 Task: Look for space in Cazin, Bosnia and Herzegovina from 7th July, 2023 to 15th July, 2023 for 6 adults in price range Rs.15000 to Rs.20000. Place can be entire place with 3 bedrooms having 3 beds and 3 bathrooms. Property type can be house, flat, guest house. Amenities needed are: heating. Booking option can be shelf check-in. Required host language is English.
Action: Mouse moved to (395, 92)
Screenshot: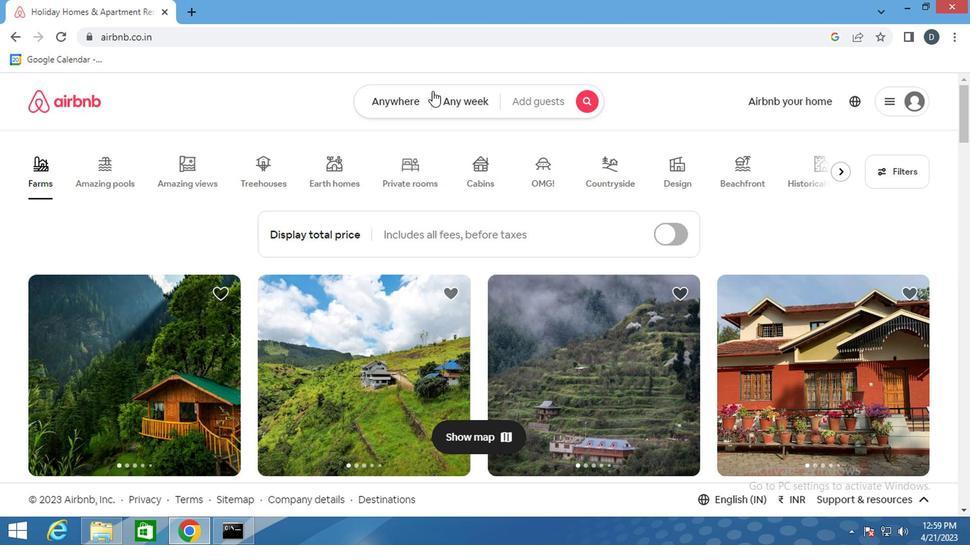 
Action: Mouse pressed left at (395, 92)
Screenshot: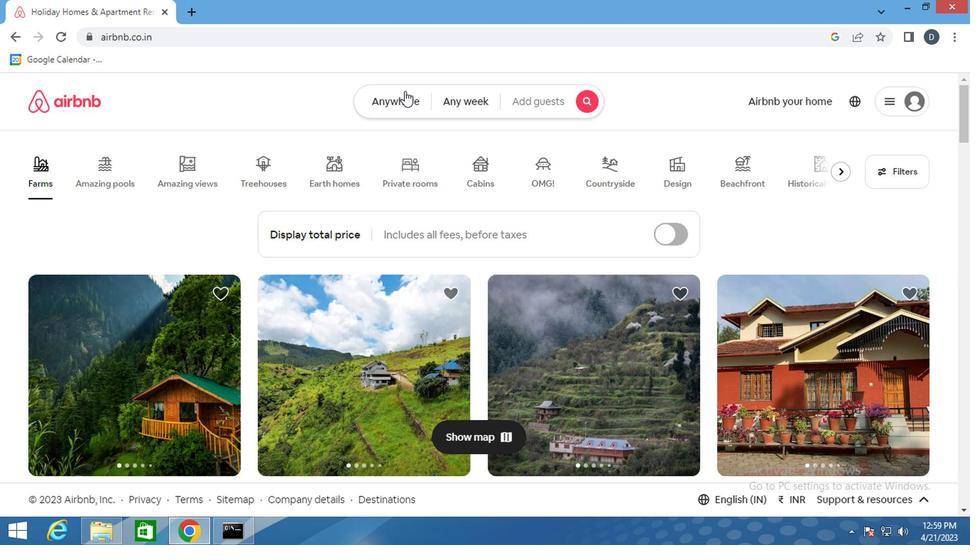 
Action: Mouse moved to (327, 162)
Screenshot: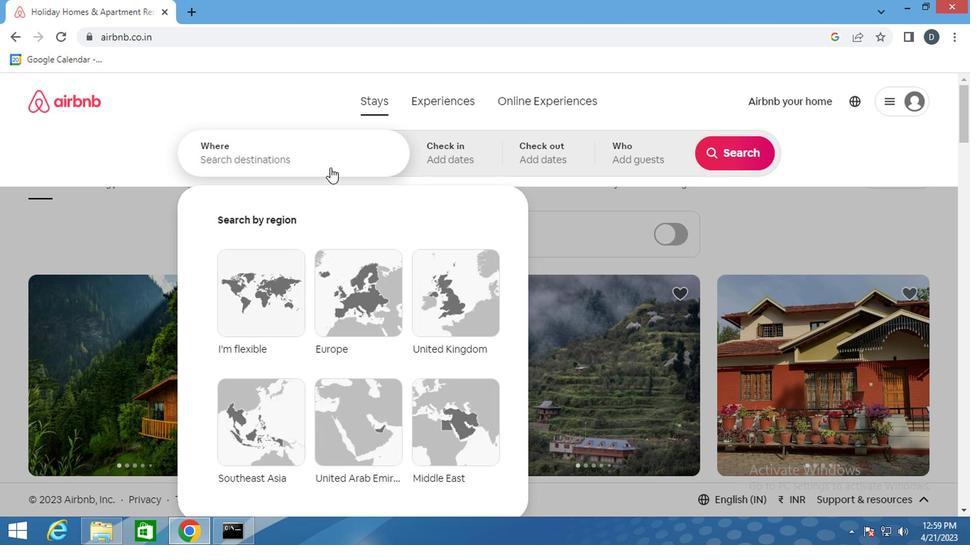 
Action: Mouse pressed left at (327, 162)
Screenshot: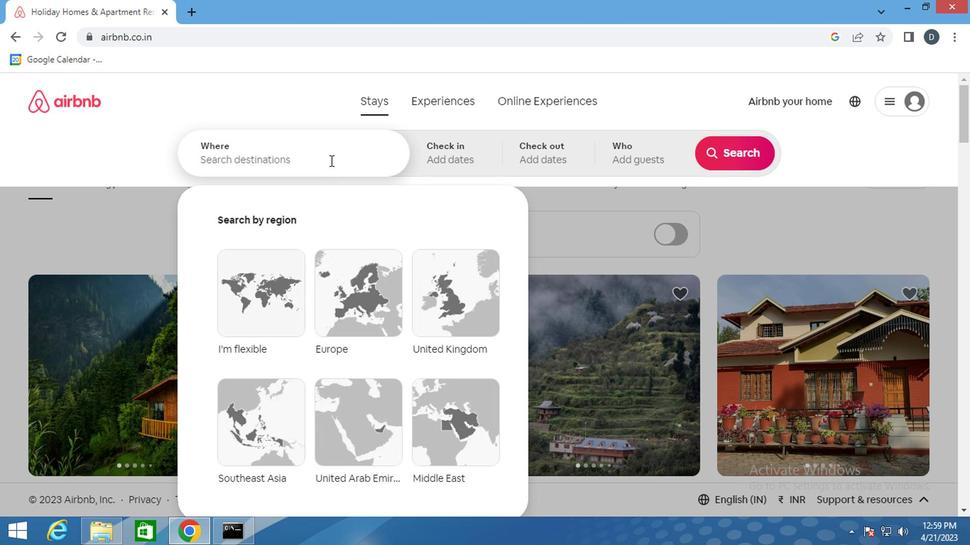 
Action: Key pressed <Key.shift><Key.shift><Key.shift><Key.shift><Key.shift><Key.shift><Key.shift><Key.shift><Key.shift><Key.shift><Key.shift><Key.shift>CAZIN,<Key.backspace><Key.down><Key.enter>
Screenshot: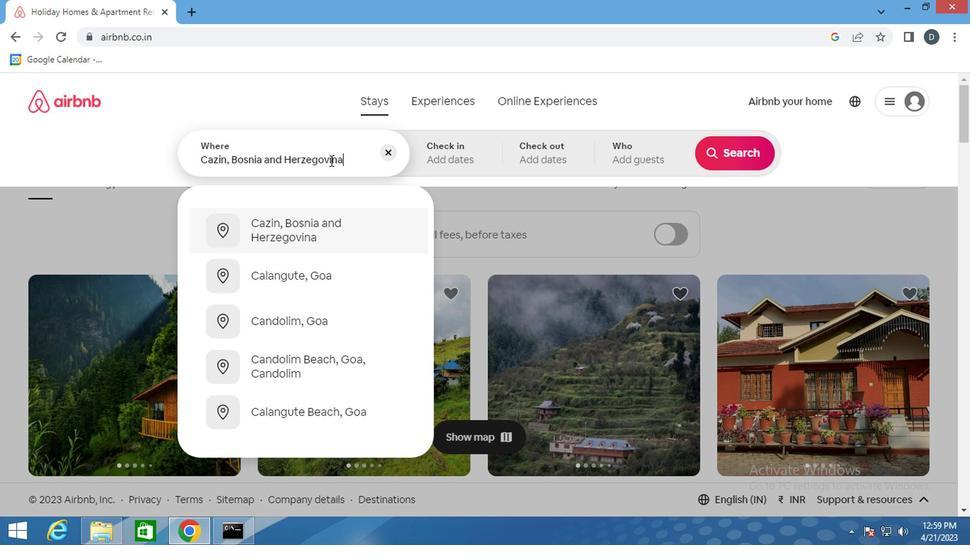 
Action: Mouse moved to (721, 265)
Screenshot: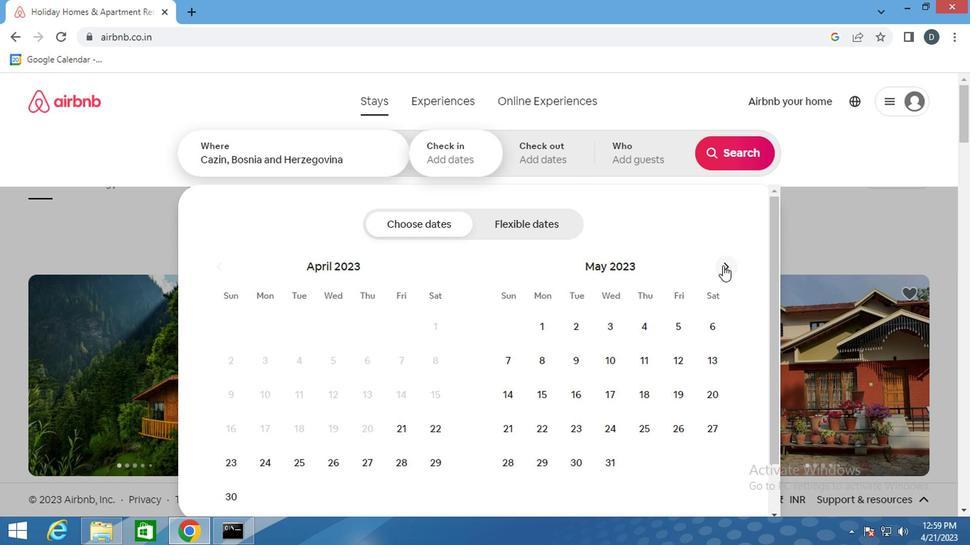 
Action: Mouse pressed left at (721, 265)
Screenshot: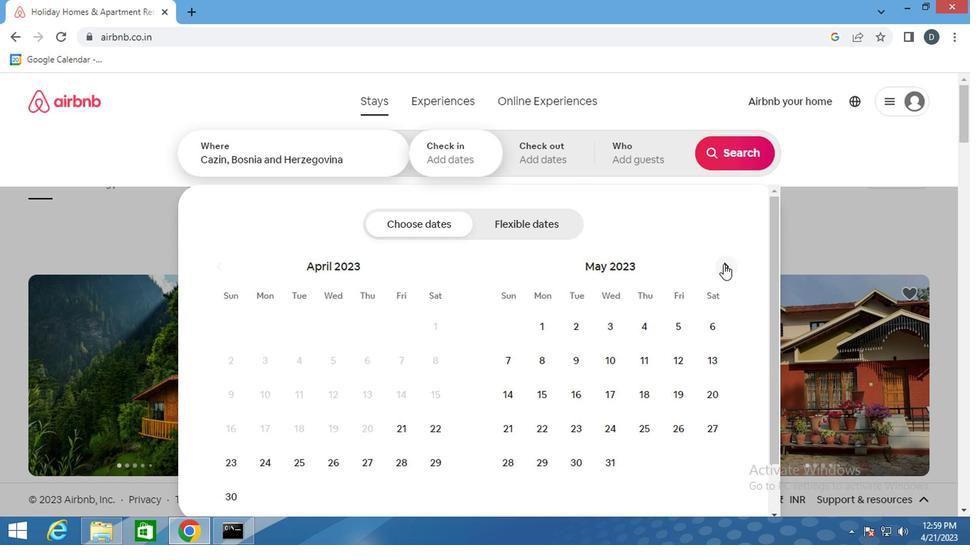 
Action: Mouse pressed left at (721, 265)
Screenshot: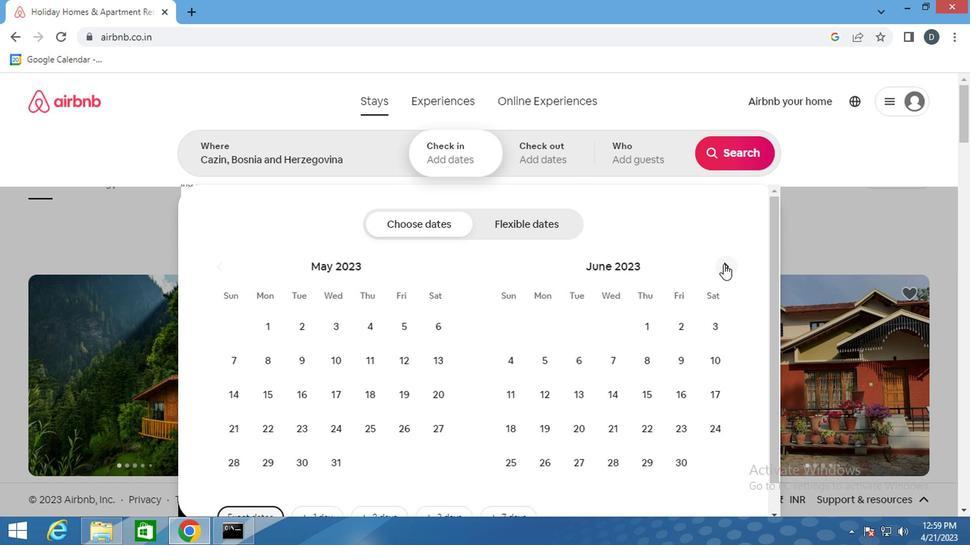 
Action: Mouse moved to (673, 364)
Screenshot: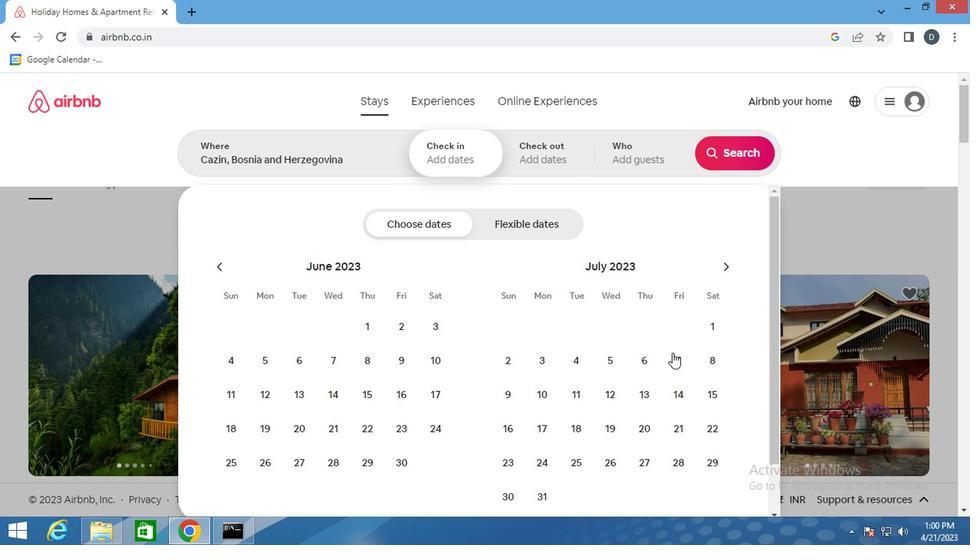 
Action: Mouse pressed left at (673, 364)
Screenshot: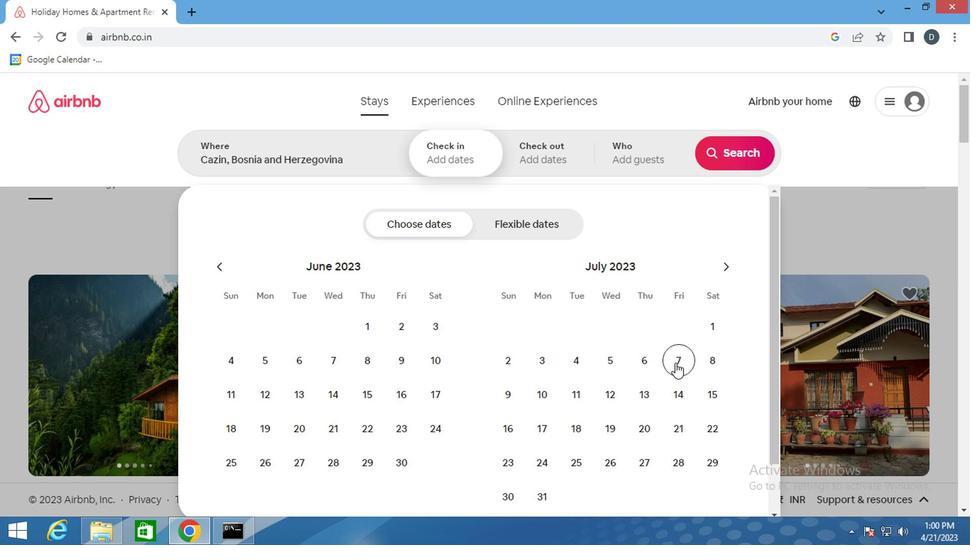 
Action: Mouse moved to (703, 398)
Screenshot: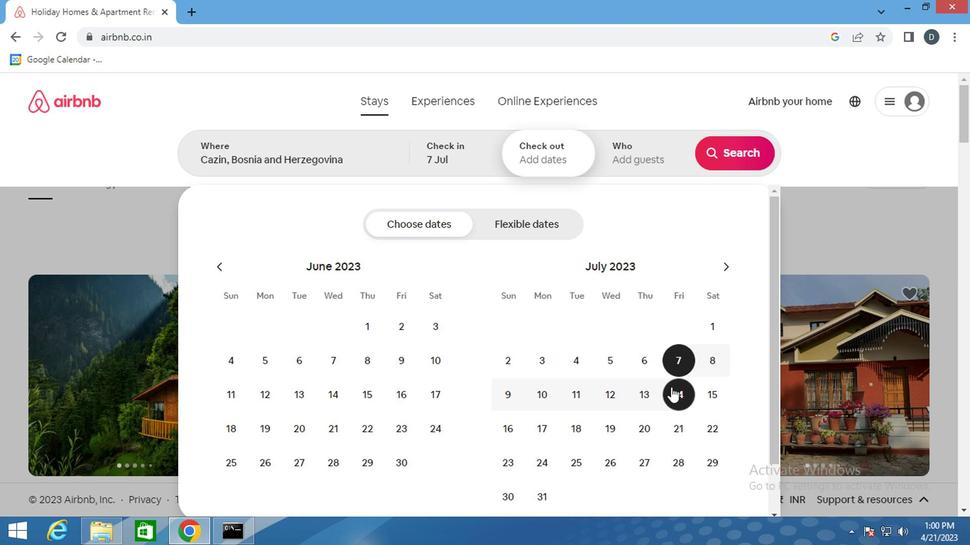 
Action: Mouse pressed left at (703, 398)
Screenshot: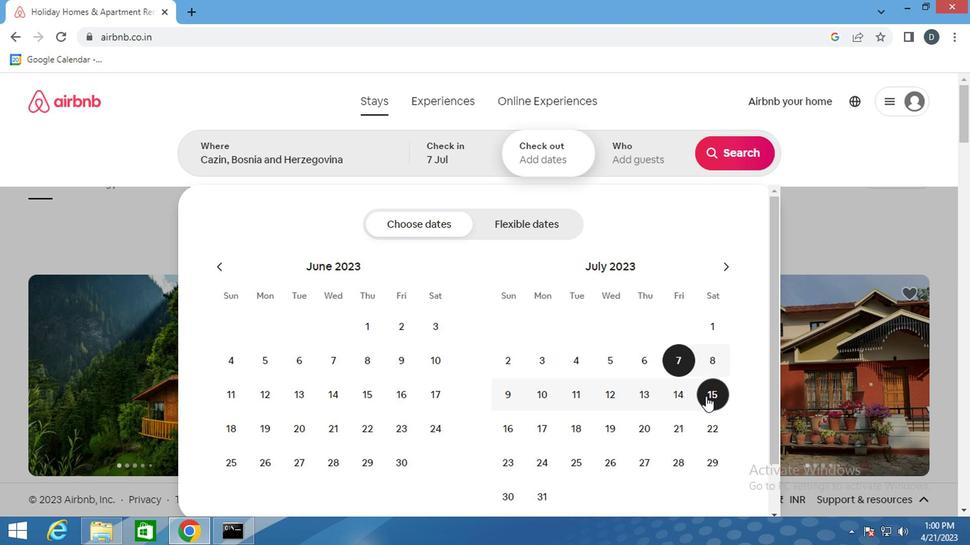 
Action: Mouse moved to (627, 159)
Screenshot: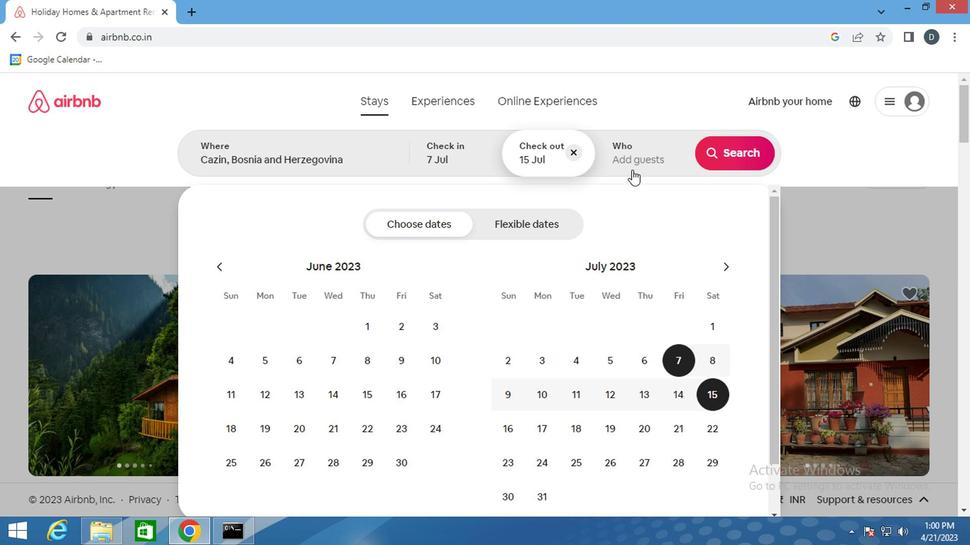 
Action: Mouse pressed left at (627, 159)
Screenshot: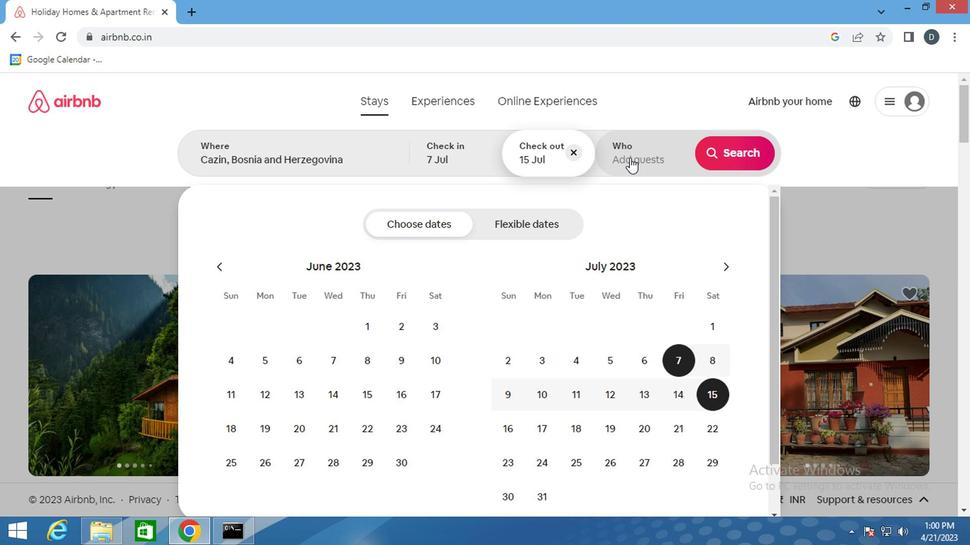 
Action: Mouse moved to (730, 229)
Screenshot: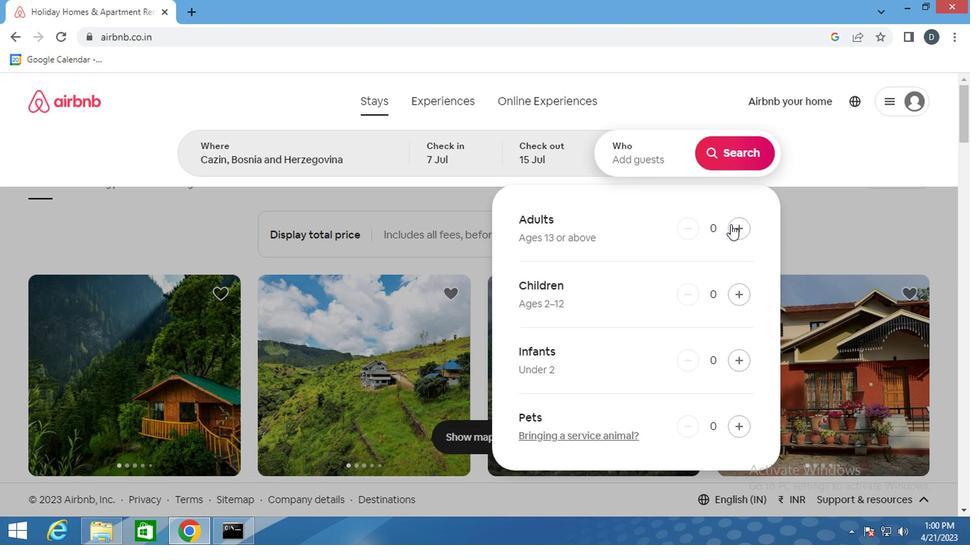 
Action: Mouse pressed left at (730, 229)
Screenshot: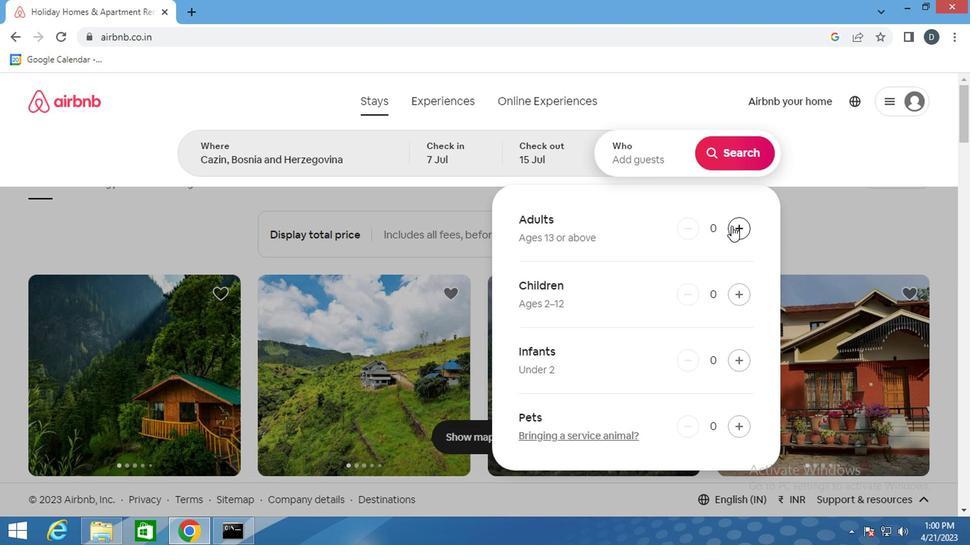 
Action: Mouse pressed left at (730, 229)
Screenshot: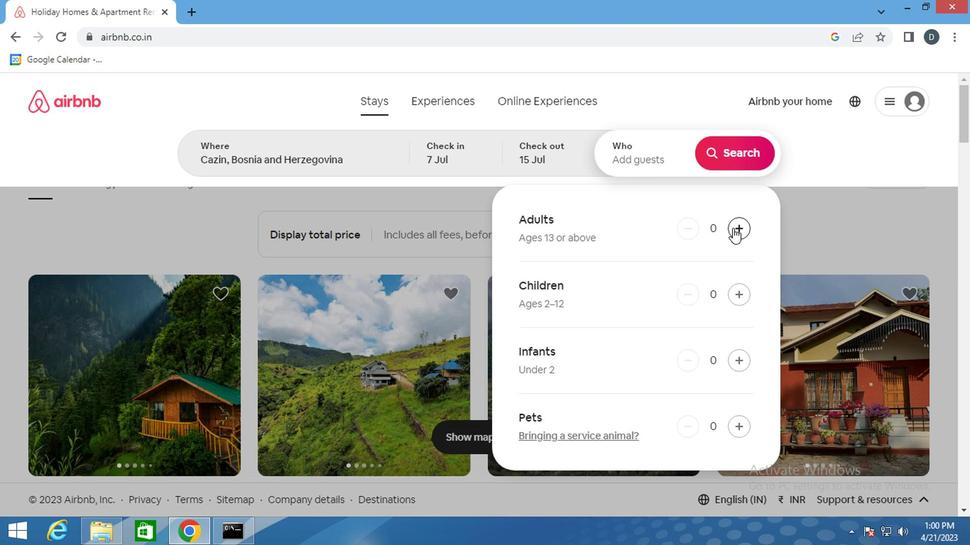 
Action: Mouse pressed left at (730, 229)
Screenshot: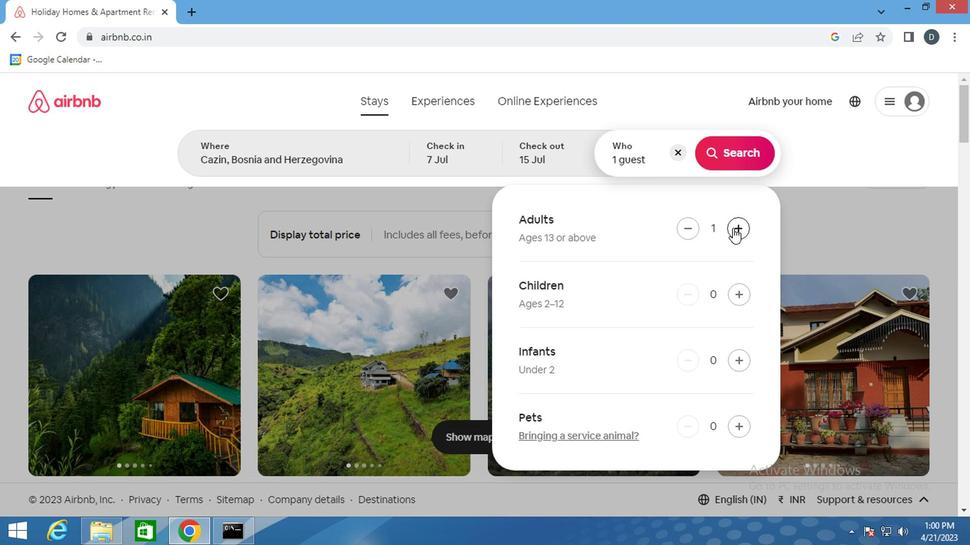 
Action: Mouse moved to (730, 230)
Screenshot: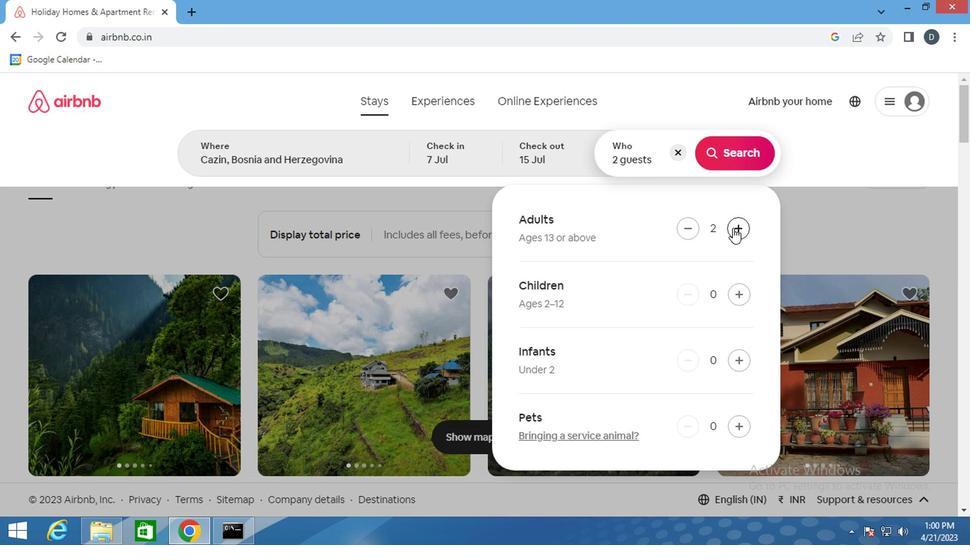 
Action: Mouse pressed left at (730, 230)
Screenshot: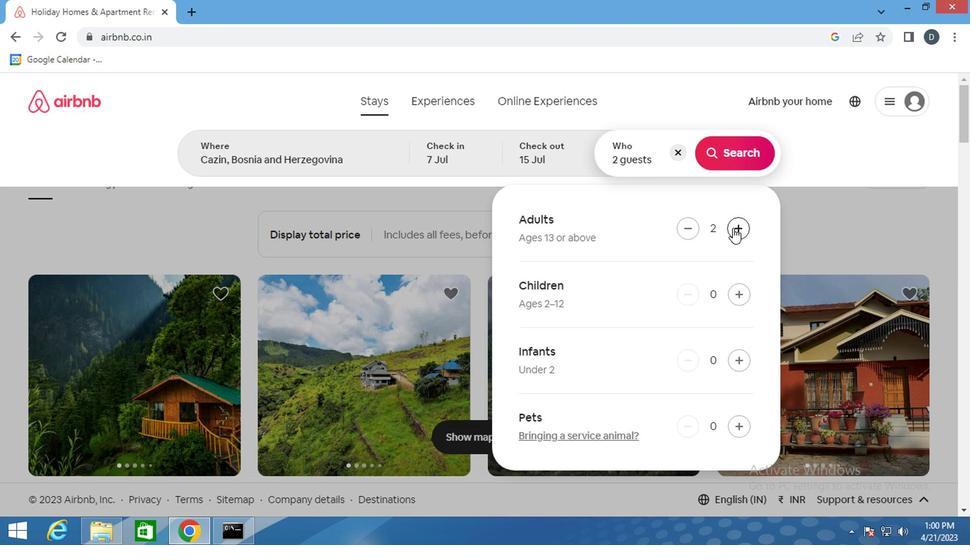 
Action: Mouse pressed left at (730, 230)
Screenshot: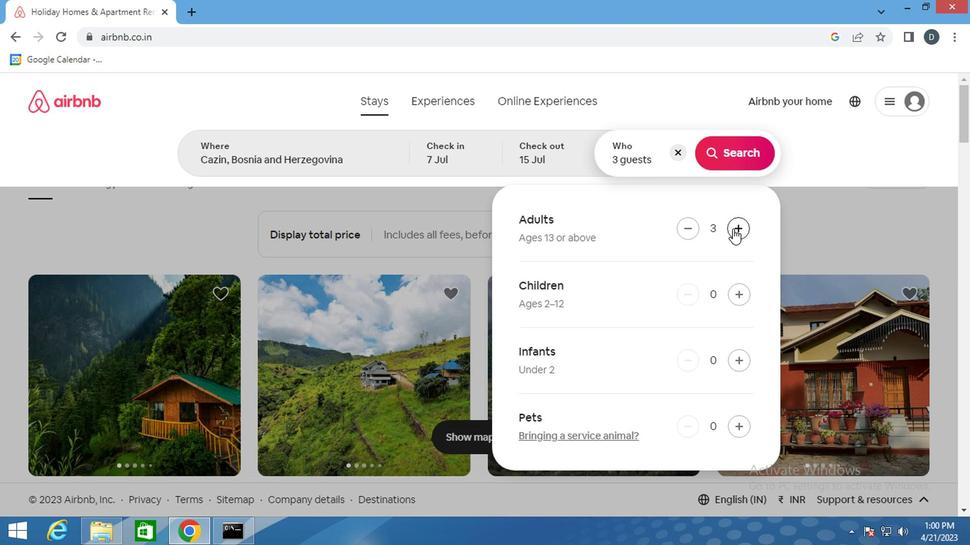 
Action: Mouse pressed left at (730, 230)
Screenshot: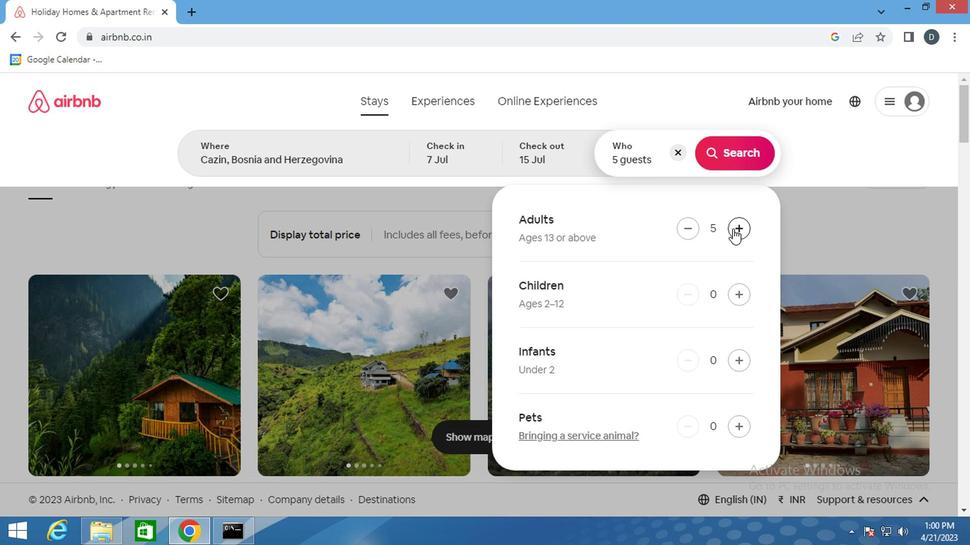 
Action: Mouse moved to (741, 157)
Screenshot: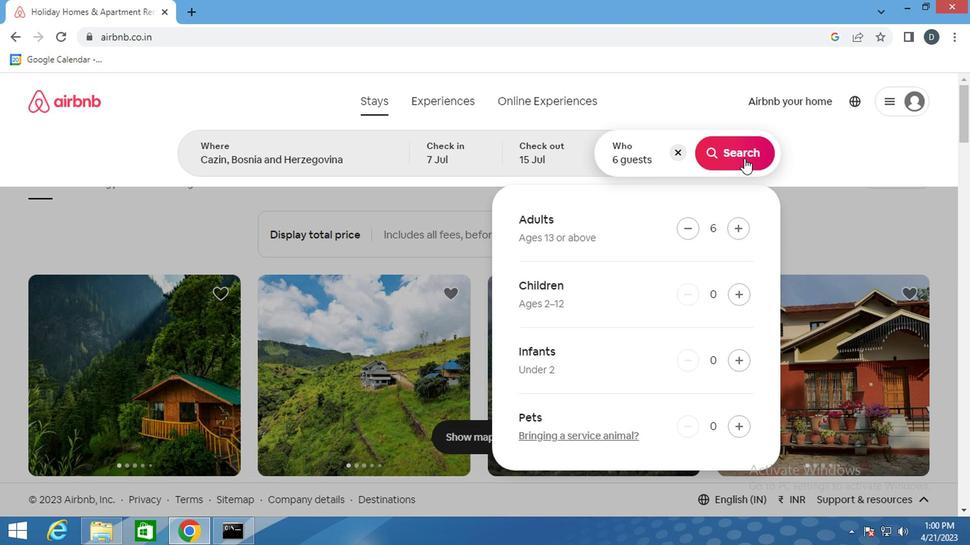 
Action: Mouse pressed left at (741, 157)
Screenshot: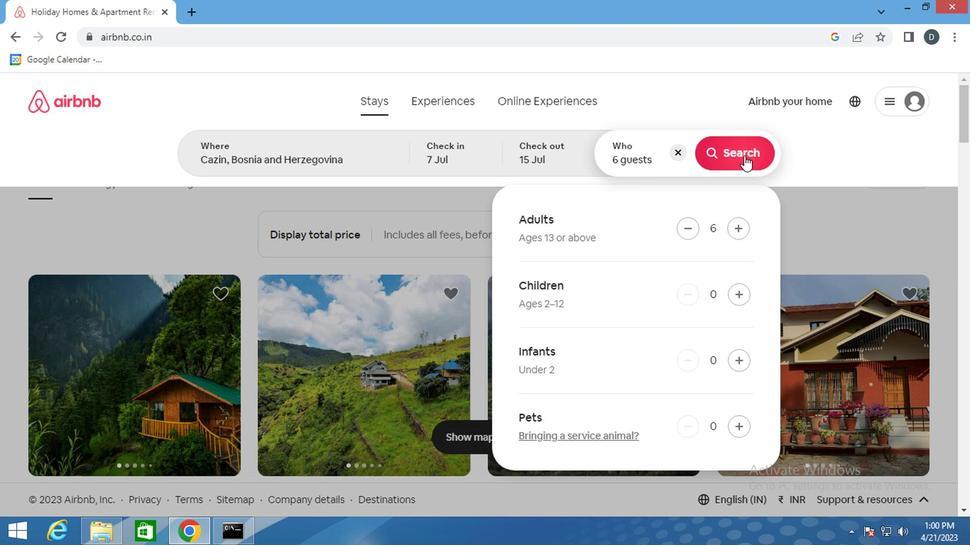
Action: Mouse moved to (904, 161)
Screenshot: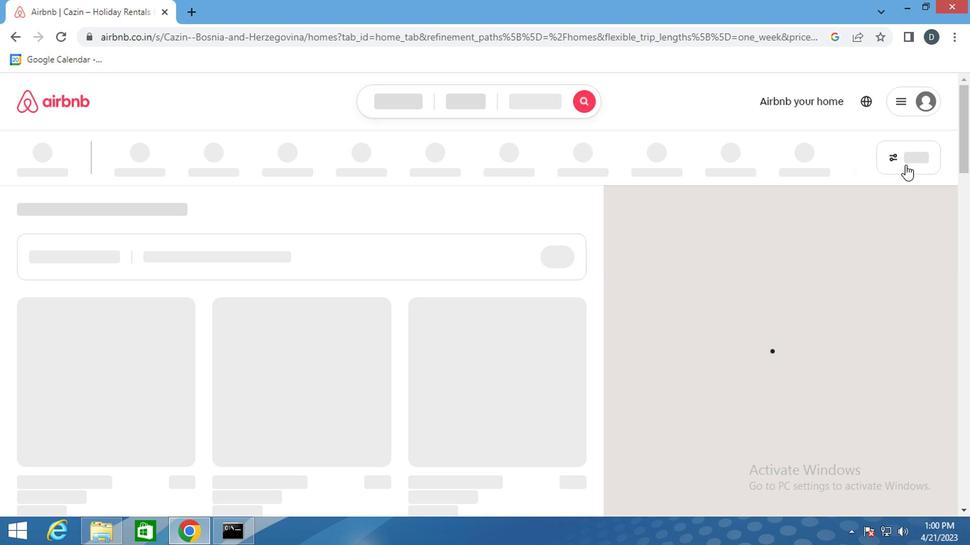 
Action: Mouse pressed left at (904, 161)
Screenshot: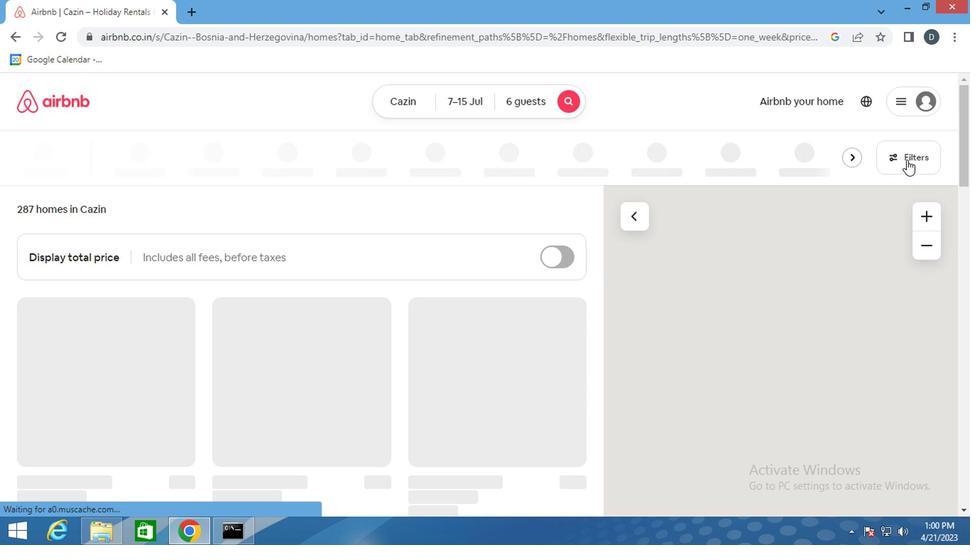
Action: Mouse moved to (311, 338)
Screenshot: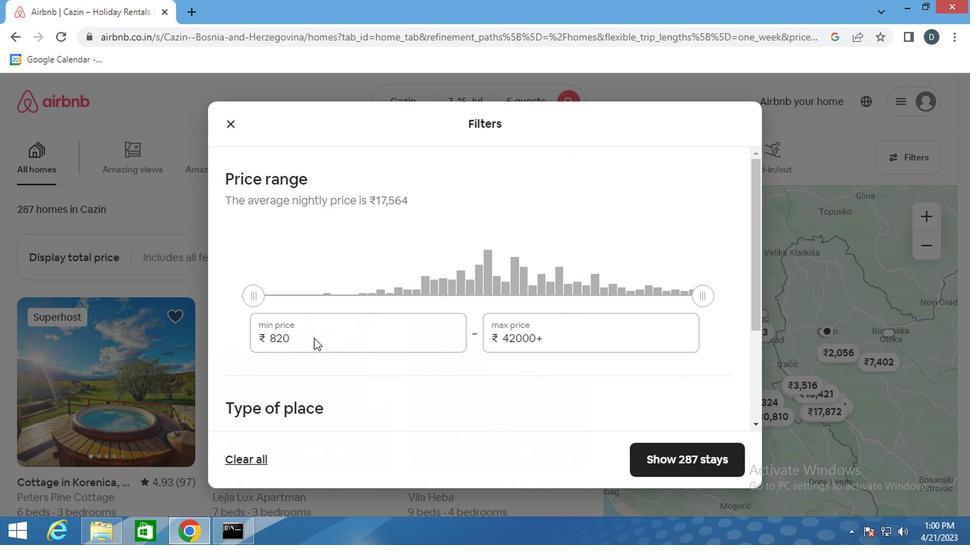 
Action: Mouse pressed left at (311, 338)
Screenshot: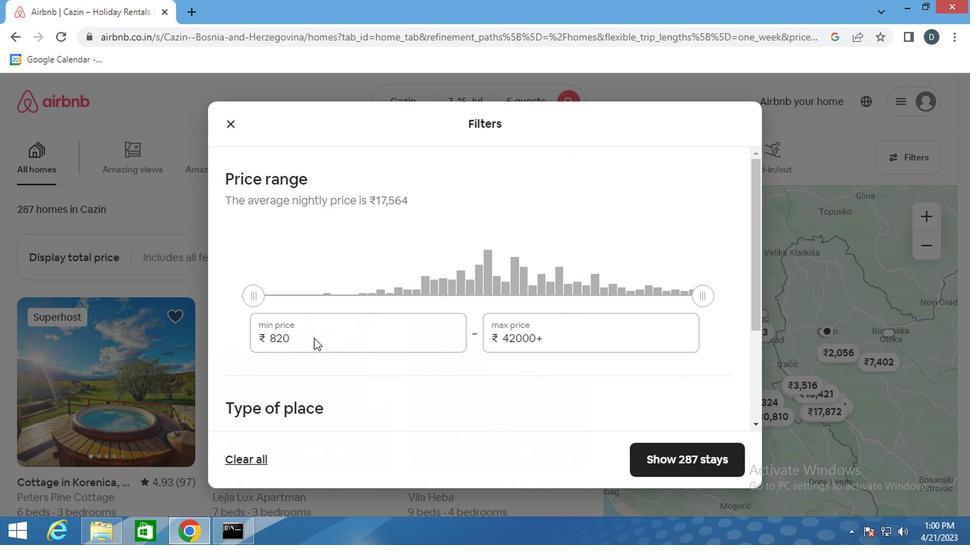 
Action: Mouse pressed left at (311, 338)
Screenshot: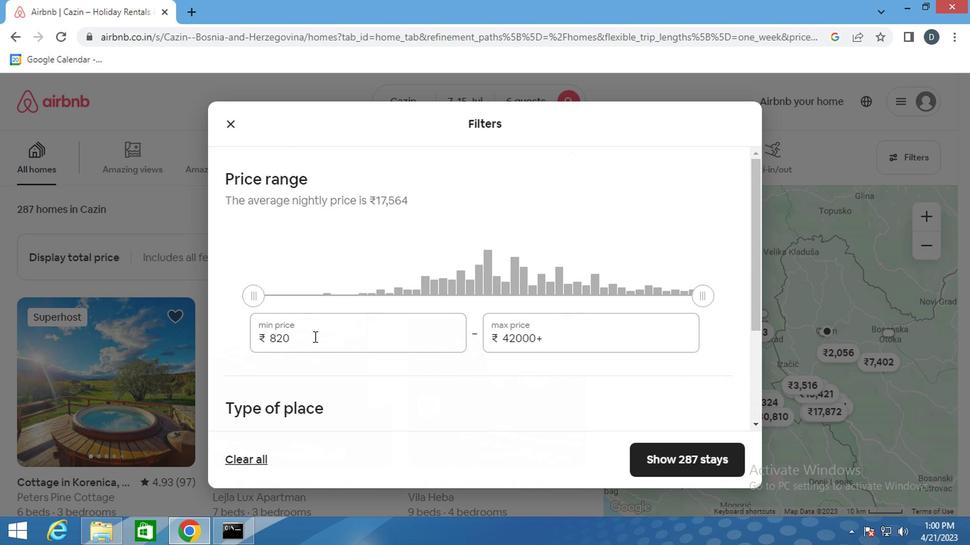 
Action: Key pressed 15000<Key.tab>ctrl+Actrl+20000
Screenshot: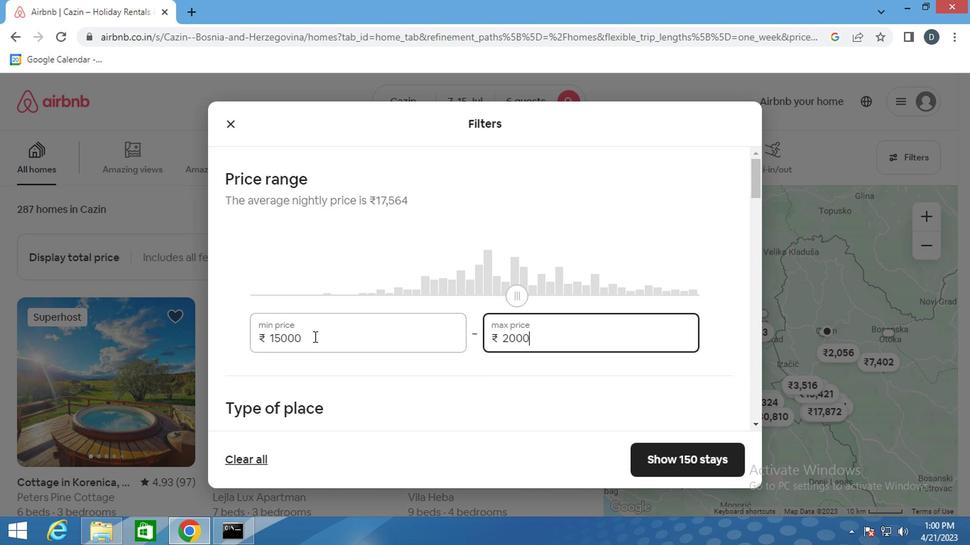 
Action: Mouse moved to (443, 373)
Screenshot: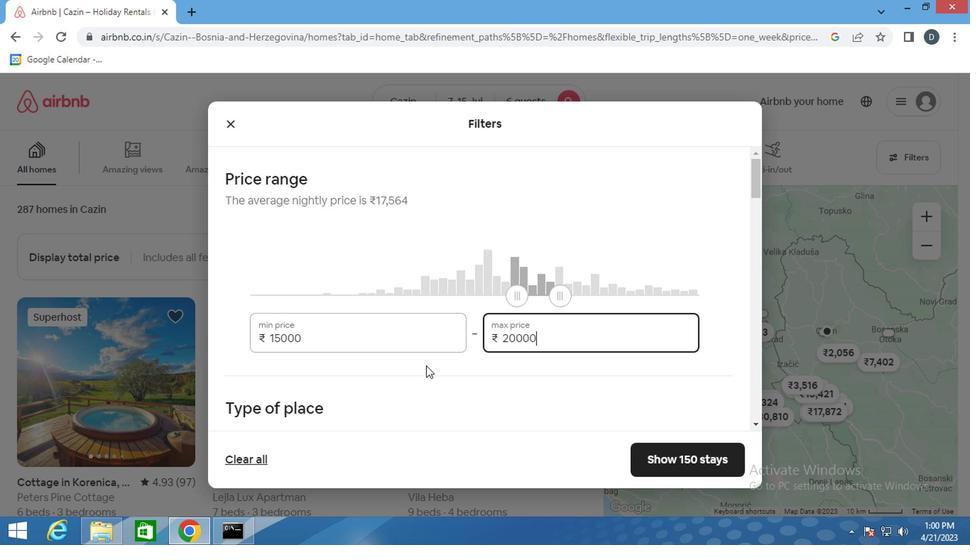 
Action: Mouse scrolled (443, 372) with delta (0, -1)
Screenshot: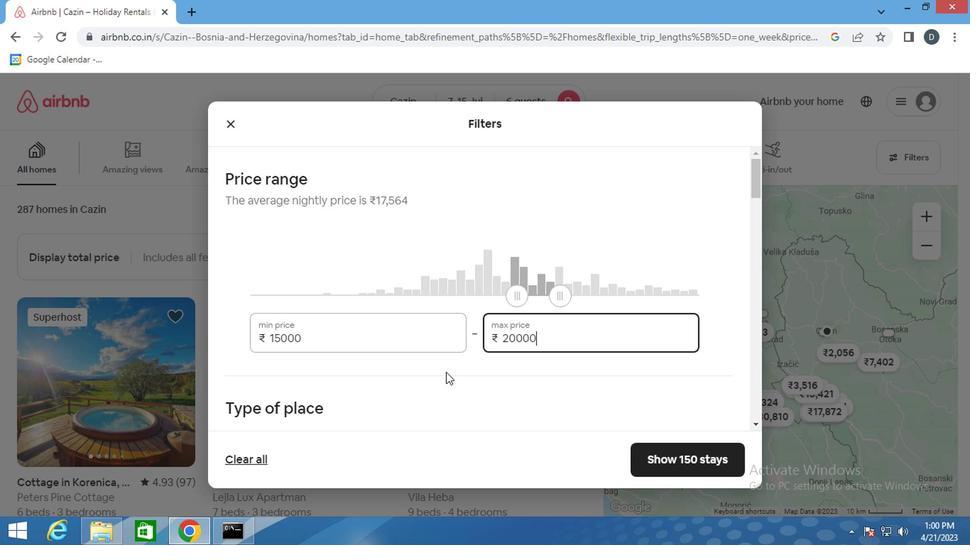 
Action: Mouse scrolled (443, 372) with delta (0, -1)
Screenshot: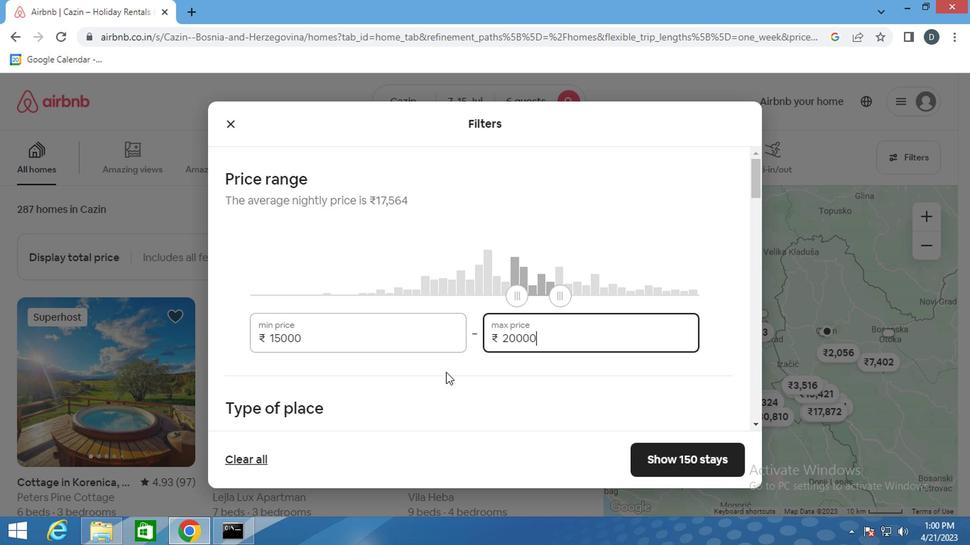 
Action: Mouse moved to (435, 361)
Screenshot: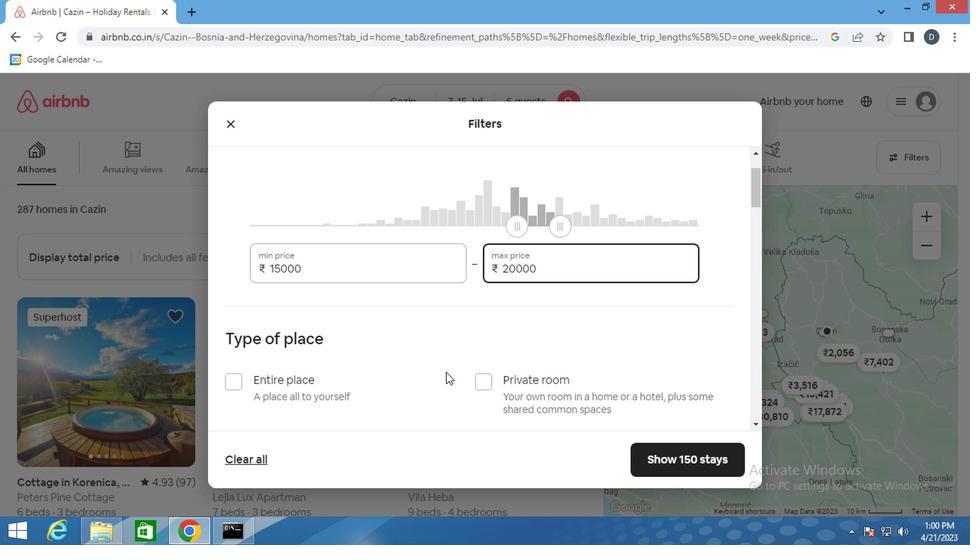
Action: Mouse scrolled (435, 361) with delta (0, 0)
Screenshot: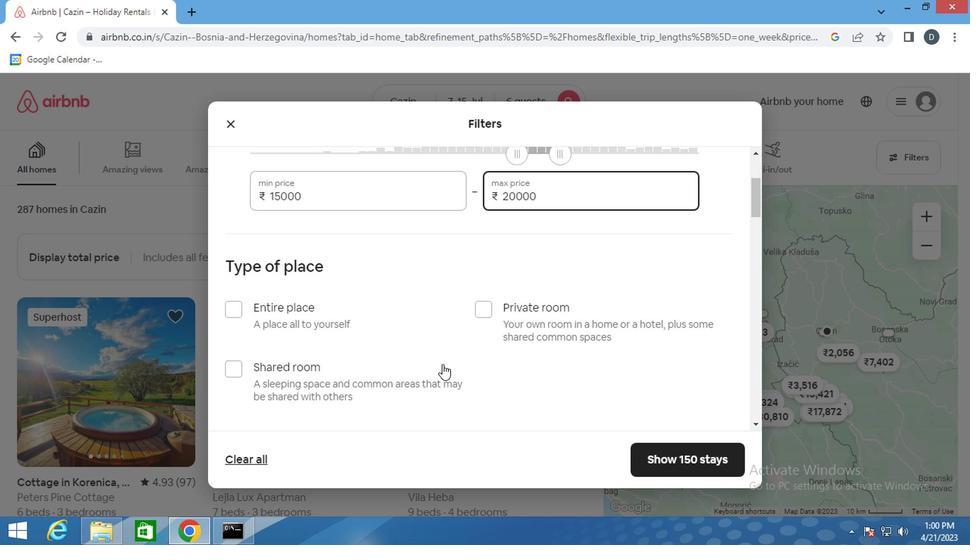 
Action: Mouse moved to (289, 243)
Screenshot: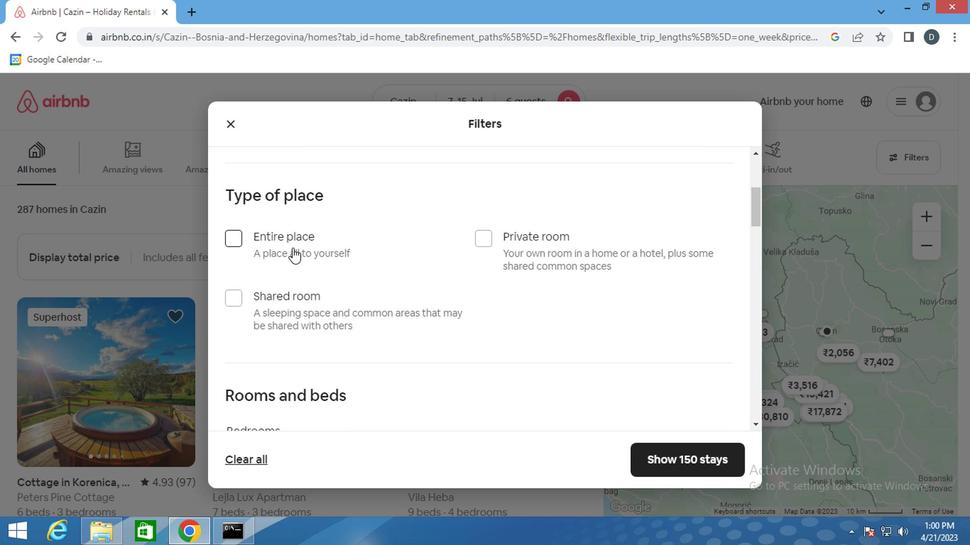 
Action: Mouse pressed left at (289, 243)
Screenshot: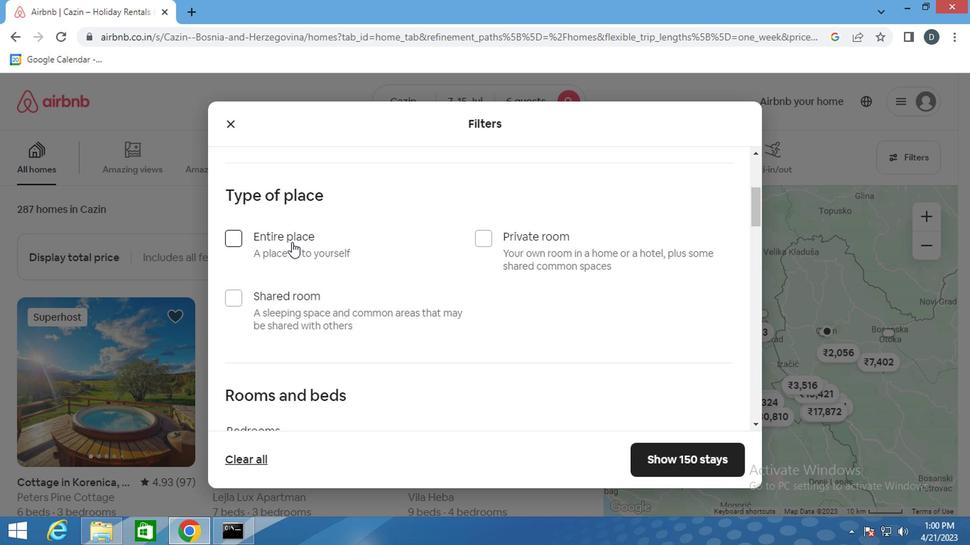 
Action: Mouse moved to (400, 280)
Screenshot: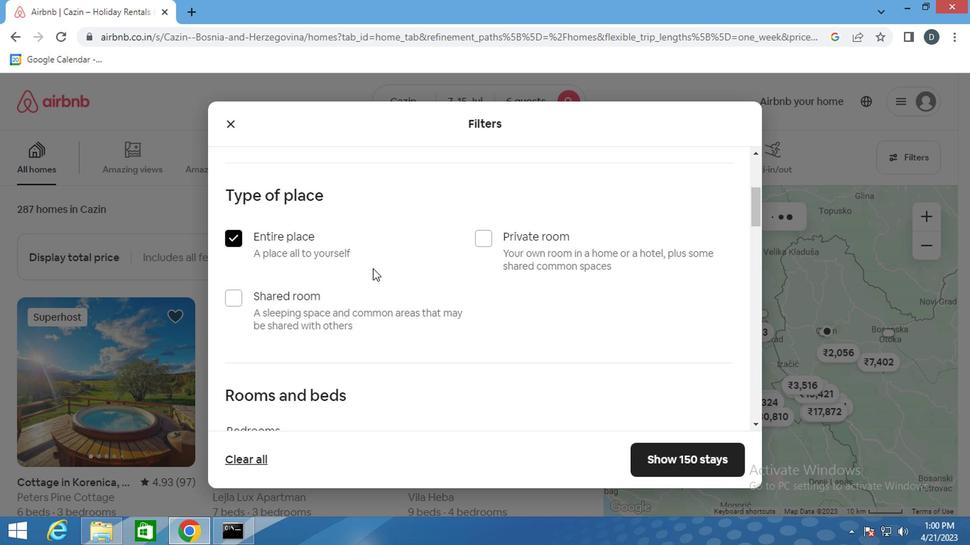 
Action: Mouse scrolled (400, 279) with delta (0, -1)
Screenshot: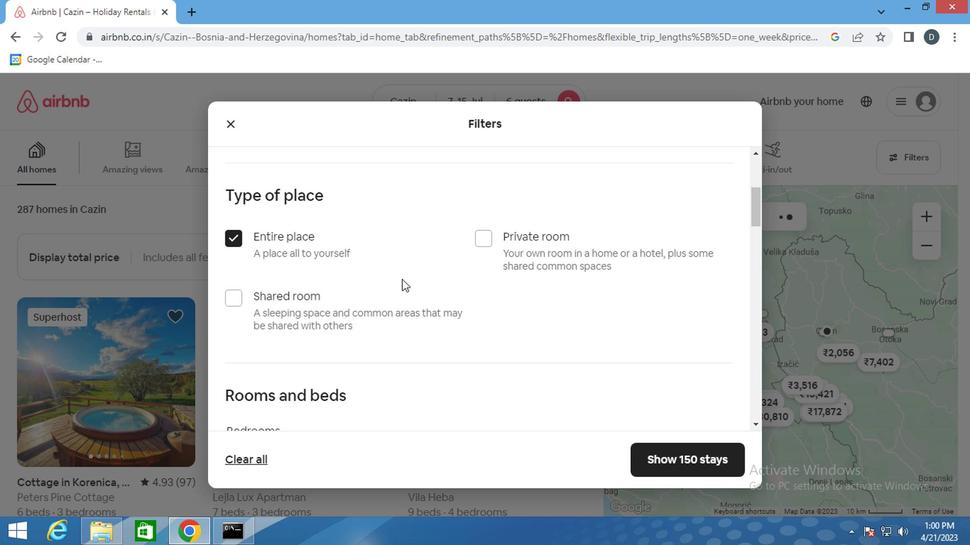 
Action: Mouse scrolled (400, 279) with delta (0, -1)
Screenshot: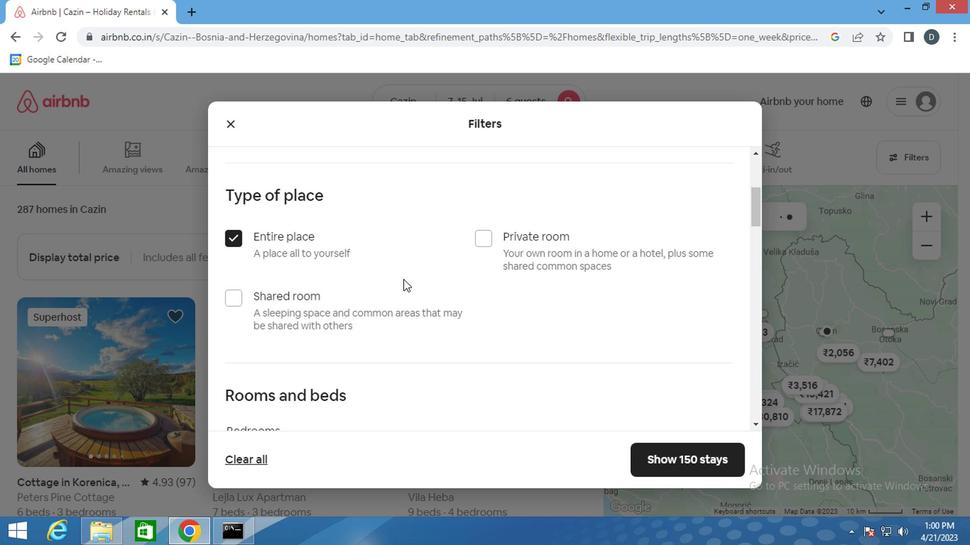 
Action: Mouse scrolled (400, 279) with delta (0, -1)
Screenshot: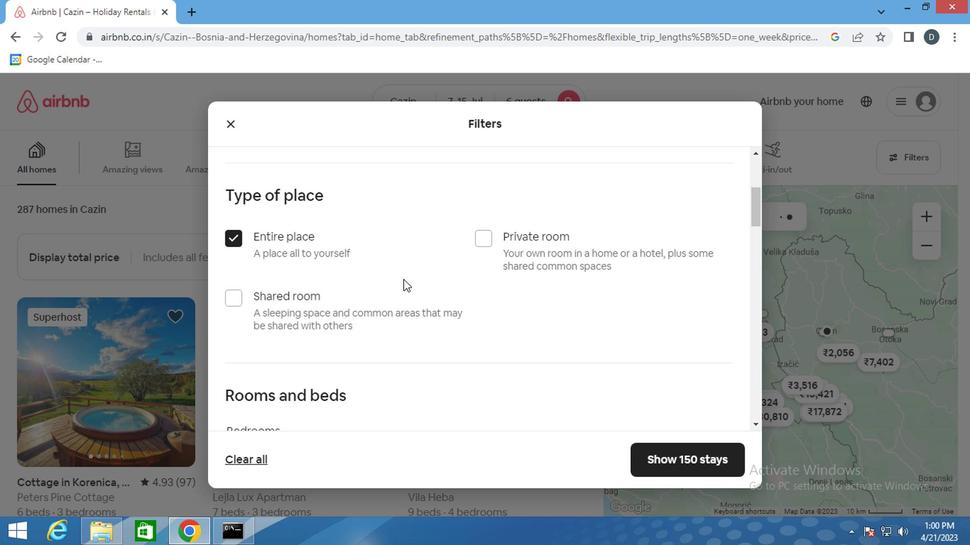 
Action: Mouse moved to (330, 270)
Screenshot: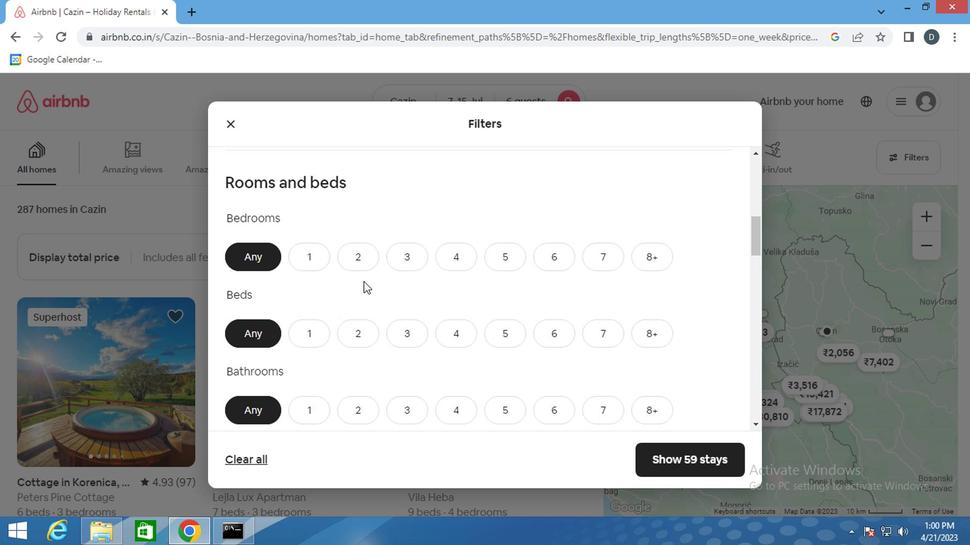 
Action: Mouse scrolled (330, 269) with delta (0, -1)
Screenshot: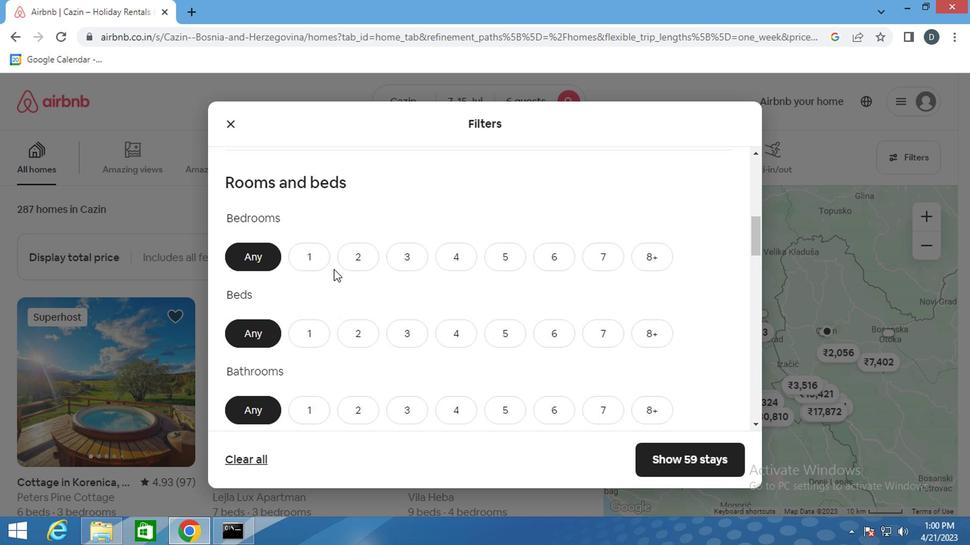 
Action: Mouse moved to (396, 183)
Screenshot: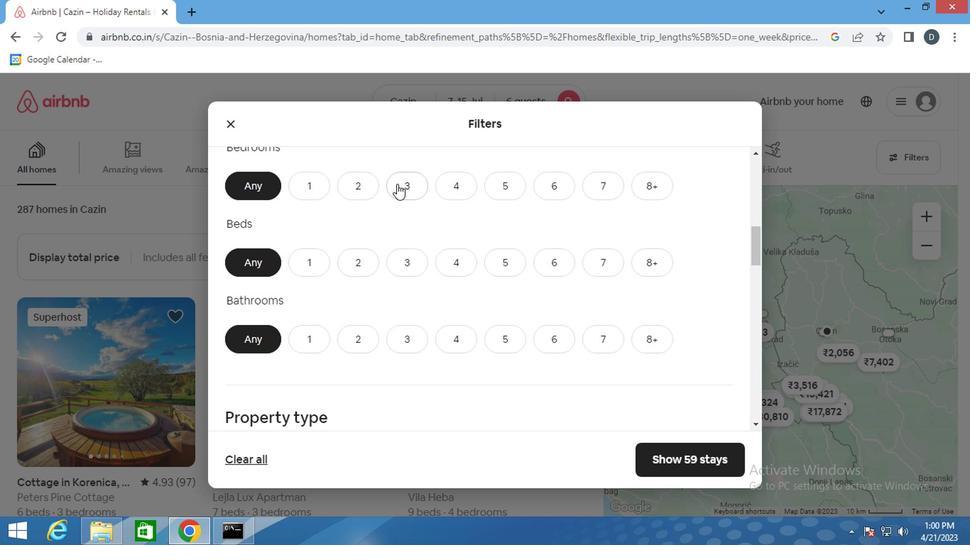 
Action: Mouse pressed left at (396, 183)
Screenshot: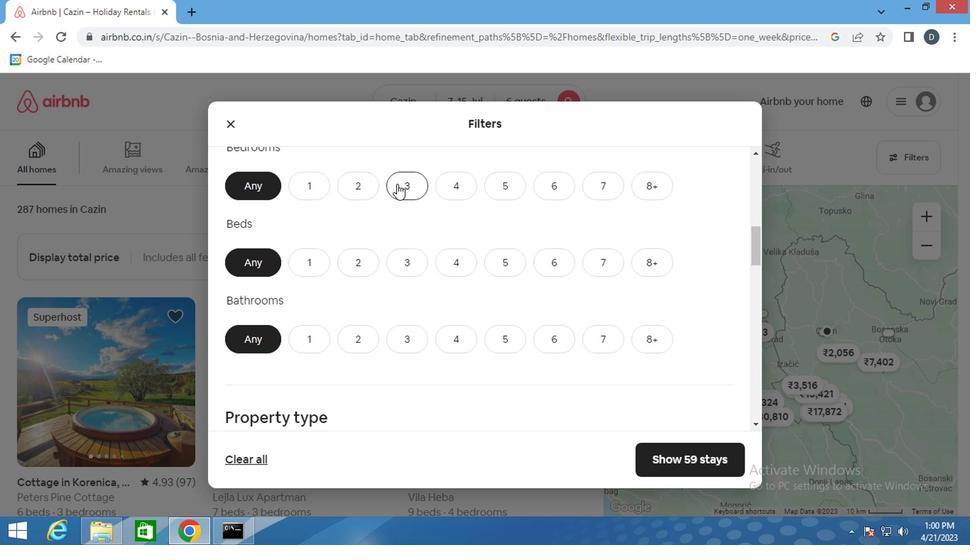 
Action: Mouse moved to (400, 259)
Screenshot: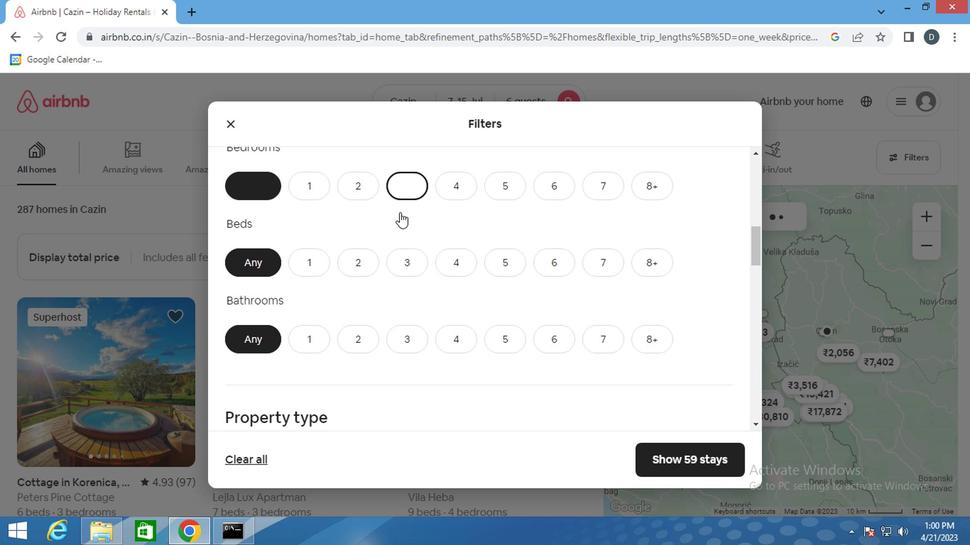 
Action: Mouse pressed left at (400, 259)
Screenshot: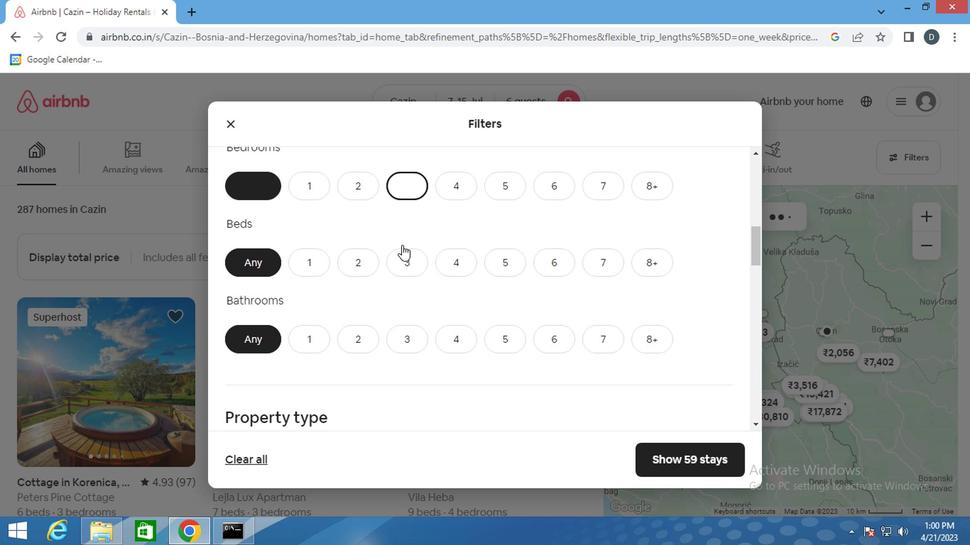 
Action: Mouse moved to (415, 348)
Screenshot: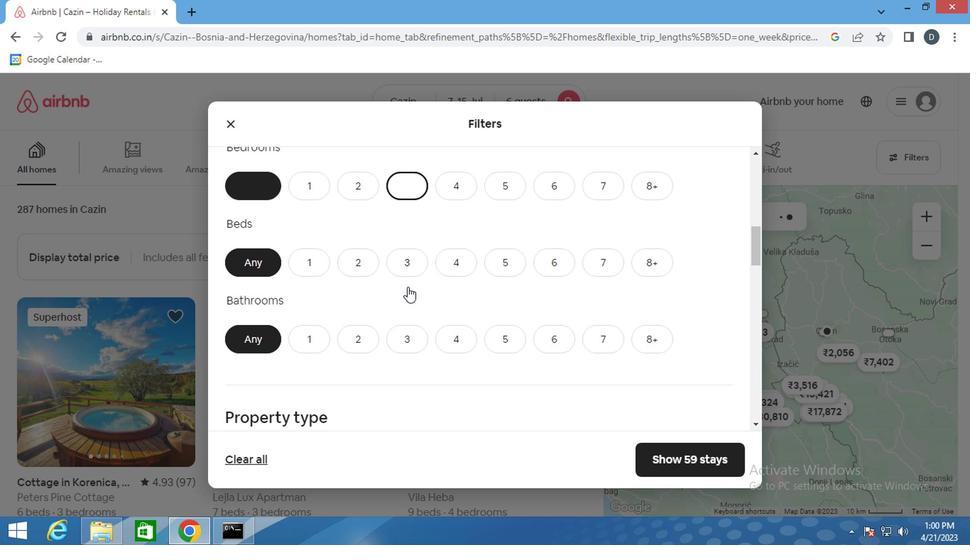 
Action: Mouse pressed left at (415, 348)
Screenshot: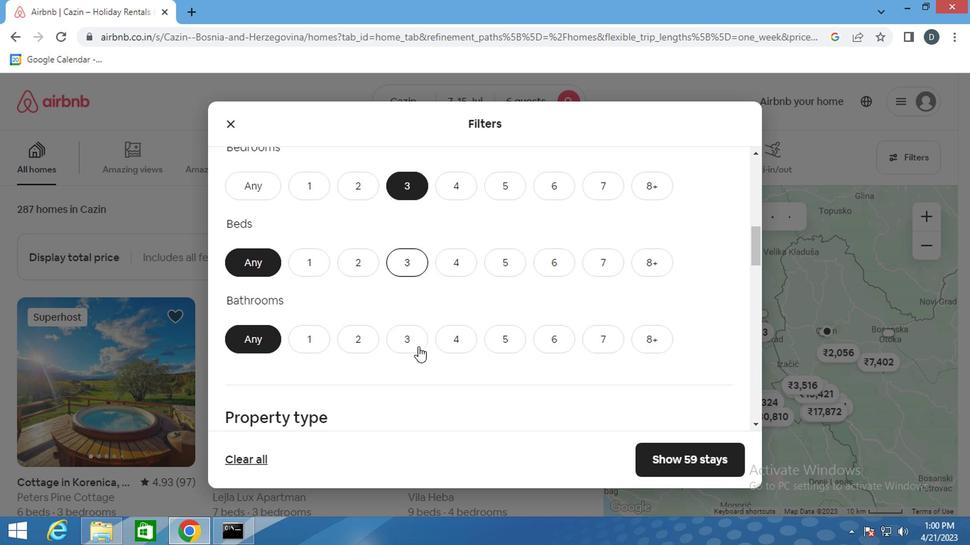 
Action: Mouse scrolled (415, 347) with delta (0, 0)
Screenshot: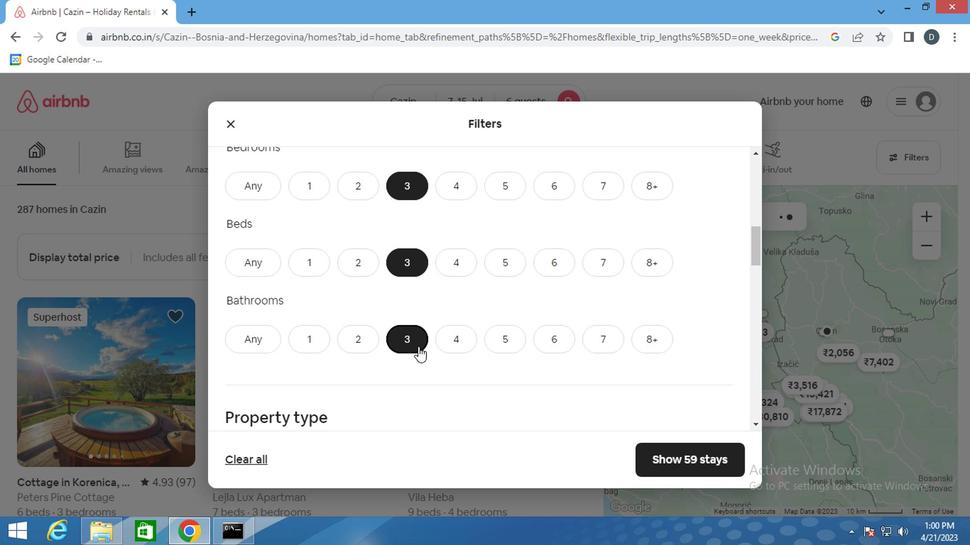 
Action: Mouse scrolled (415, 347) with delta (0, 0)
Screenshot: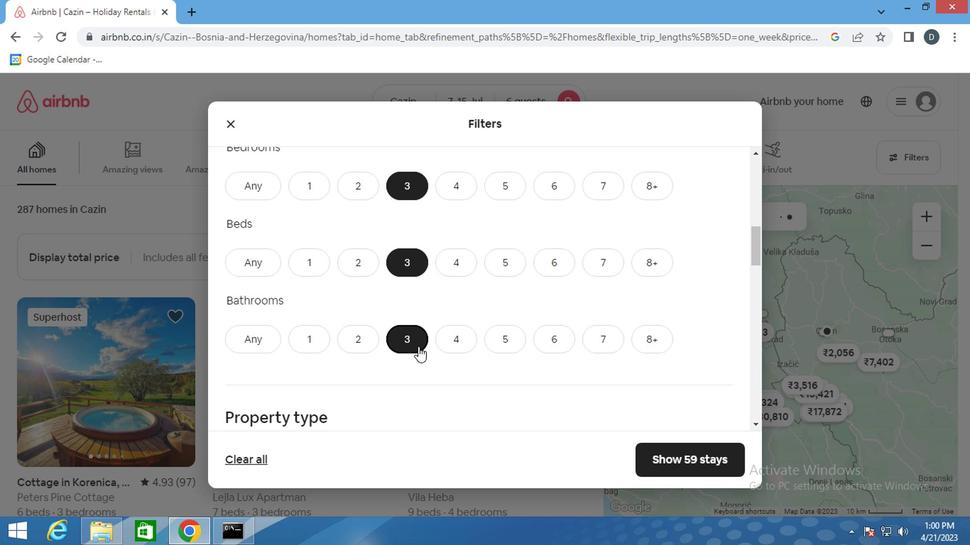 
Action: Mouse scrolled (415, 347) with delta (0, 0)
Screenshot: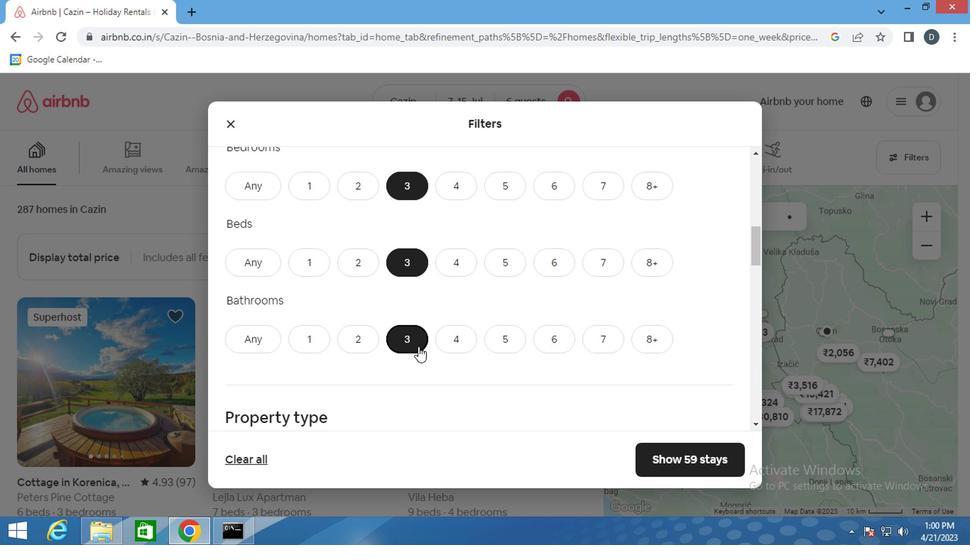 
Action: Mouse moved to (408, 336)
Screenshot: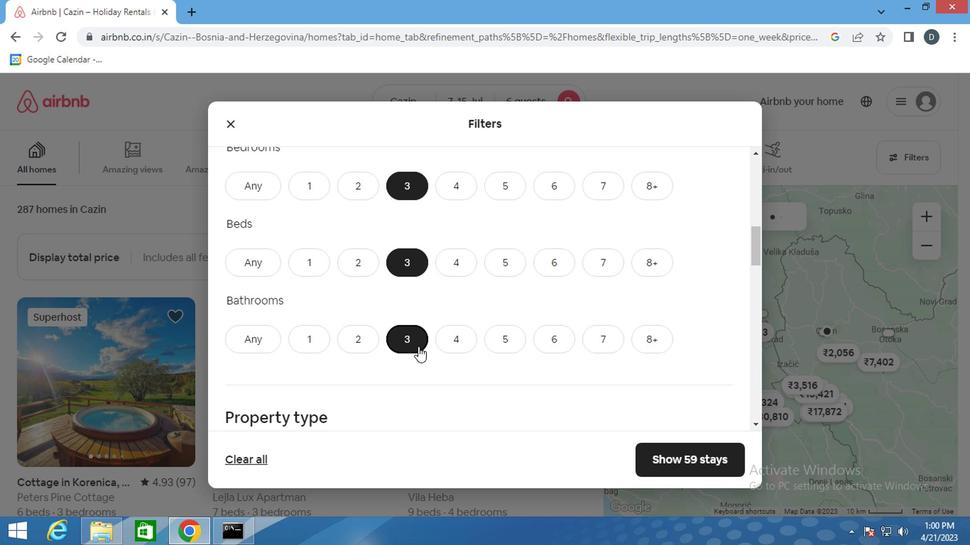 
Action: Mouse scrolled (408, 335) with delta (0, 0)
Screenshot: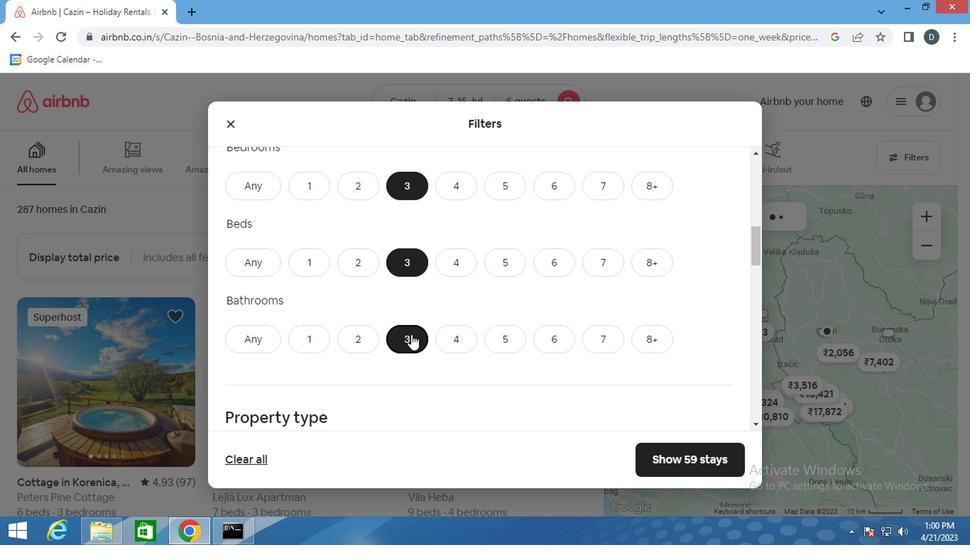 
Action: Mouse scrolled (408, 335) with delta (0, 0)
Screenshot: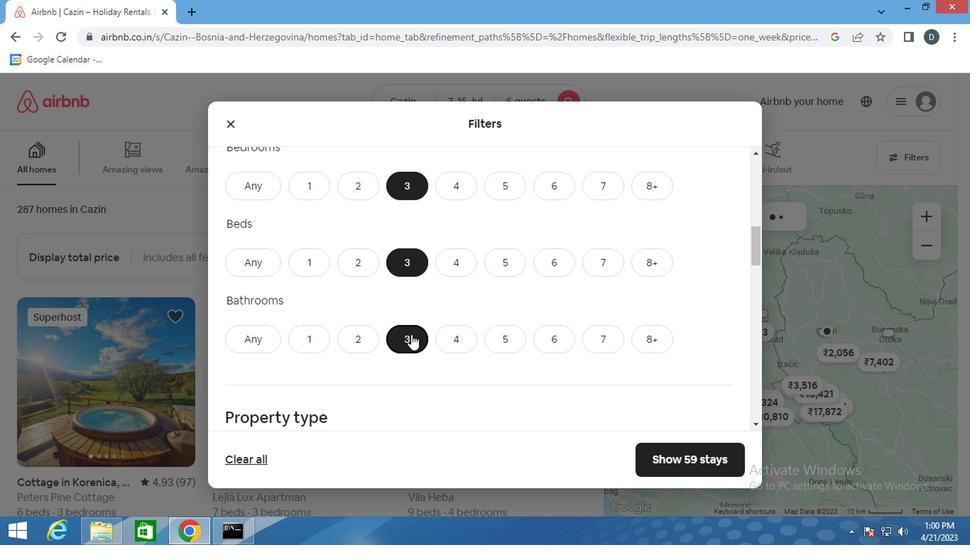 
Action: Mouse moved to (290, 208)
Screenshot: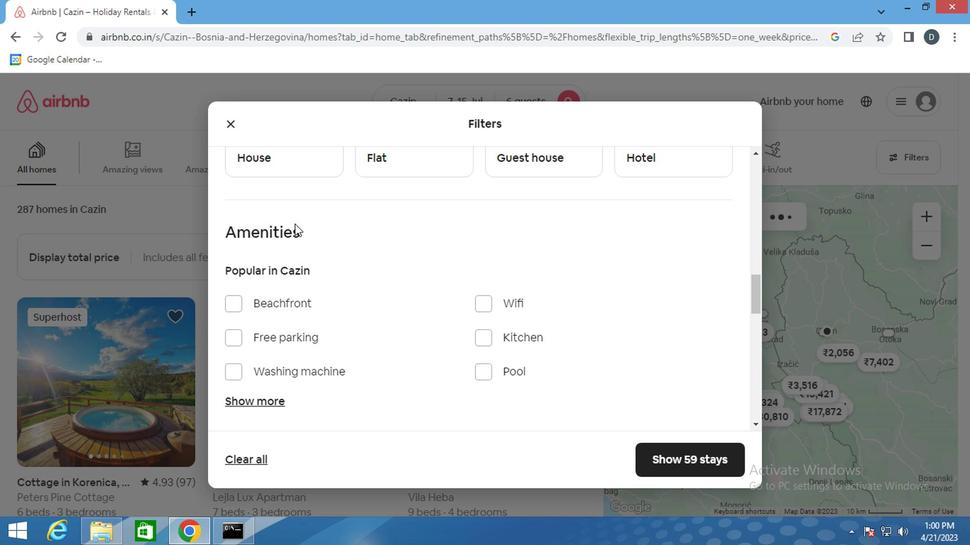 
Action: Mouse scrolled (290, 208) with delta (0, 0)
Screenshot: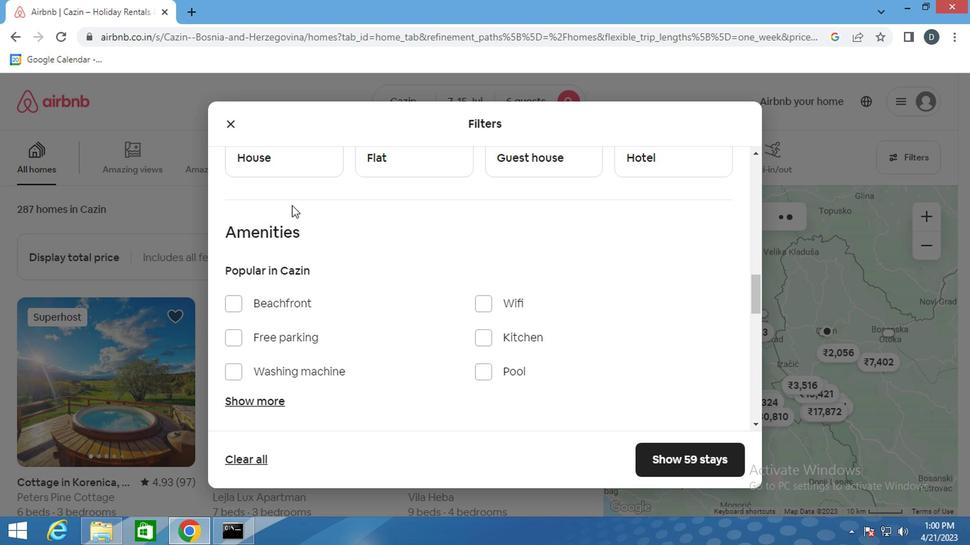 
Action: Mouse moved to (290, 216)
Screenshot: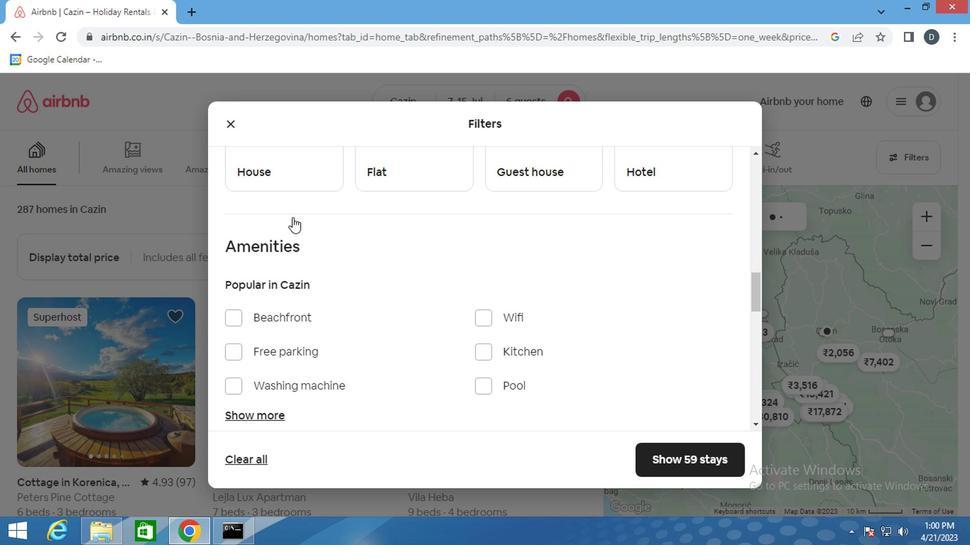 
Action: Mouse pressed left at (290, 216)
Screenshot: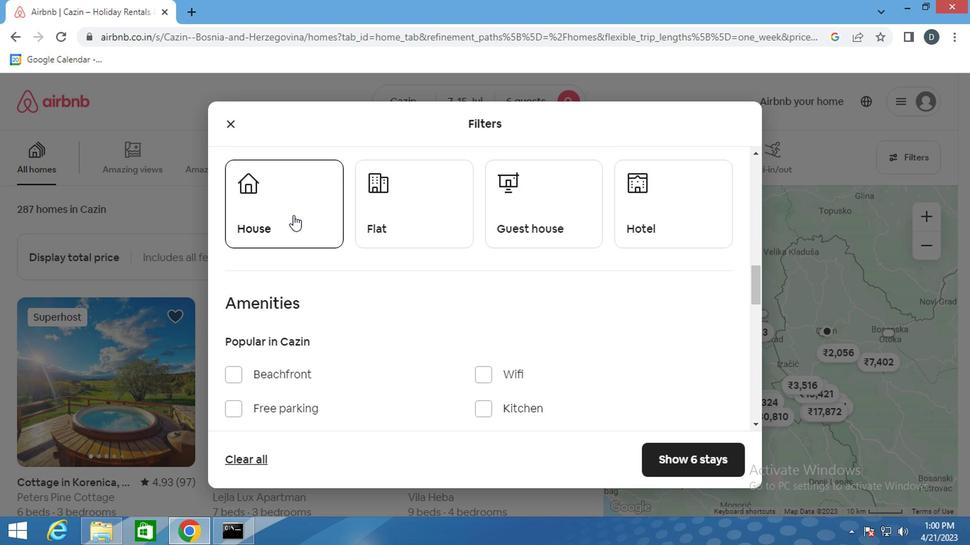 
Action: Mouse moved to (413, 214)
Screenshot: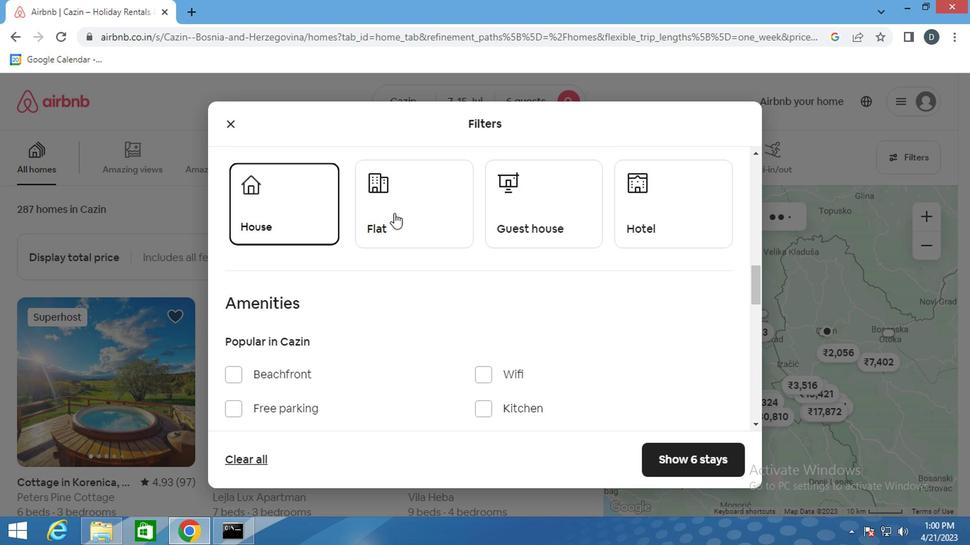 
Action: Mouse pressed left at (413, 214)
Screenshot: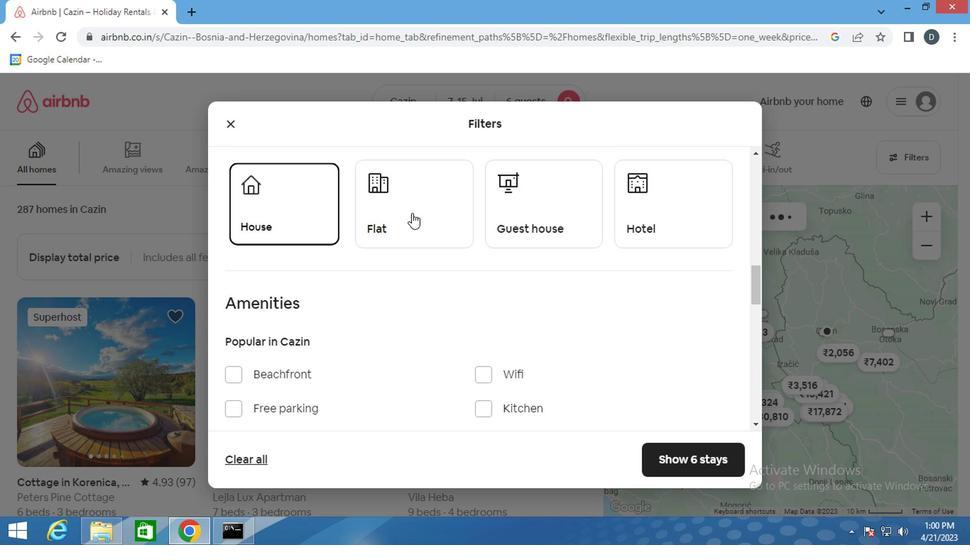 
Action: Mouse moved to (530, 218)
Screenshot: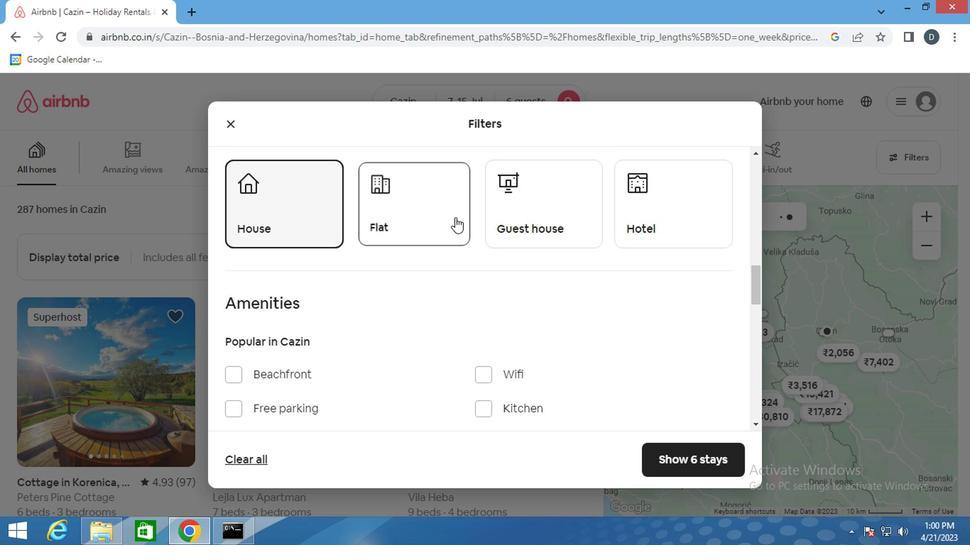
Action: Mouse pressed left at (530, 218)
Screenshot: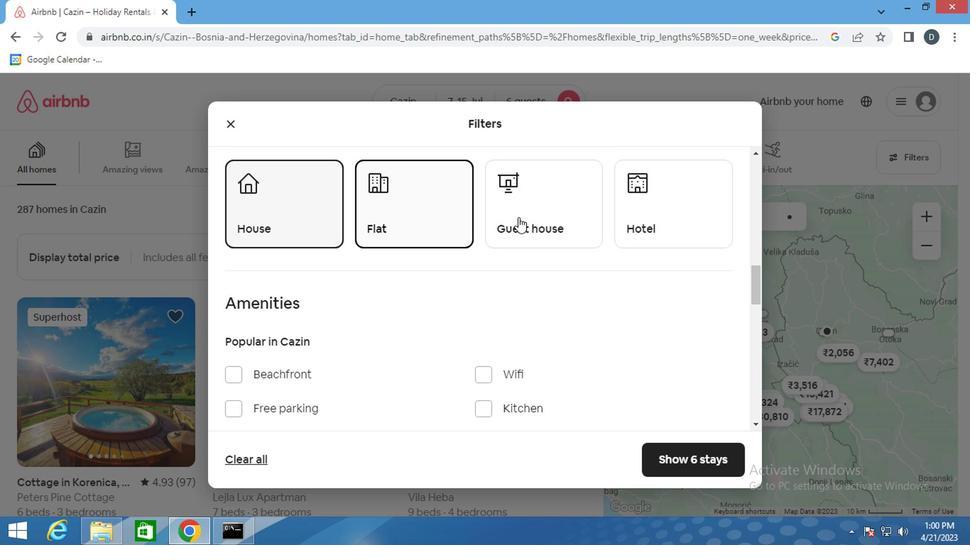 
Action: Mouse moved to (483, 312)
Screenshot: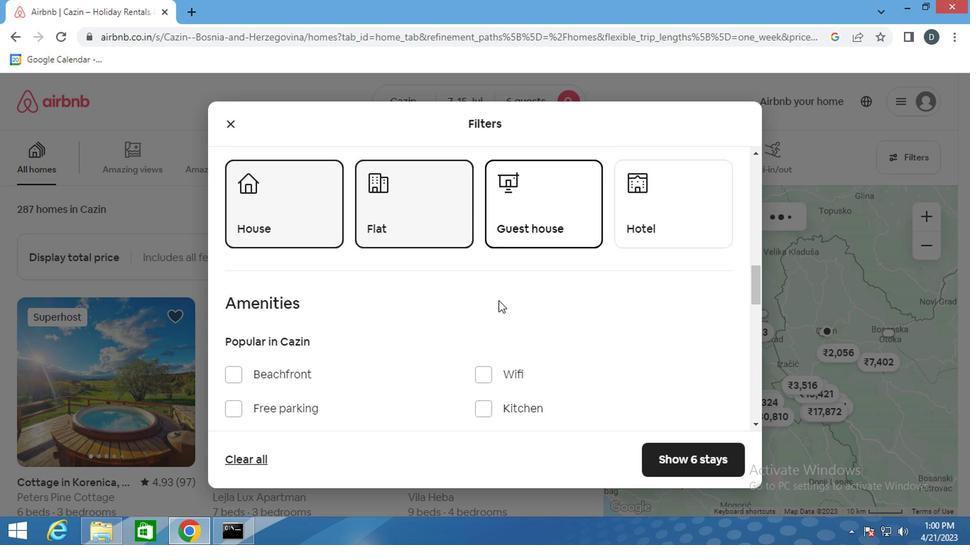 
Action: Mouse scrolled (483, 311) with delta (0, -1)
Screenshot: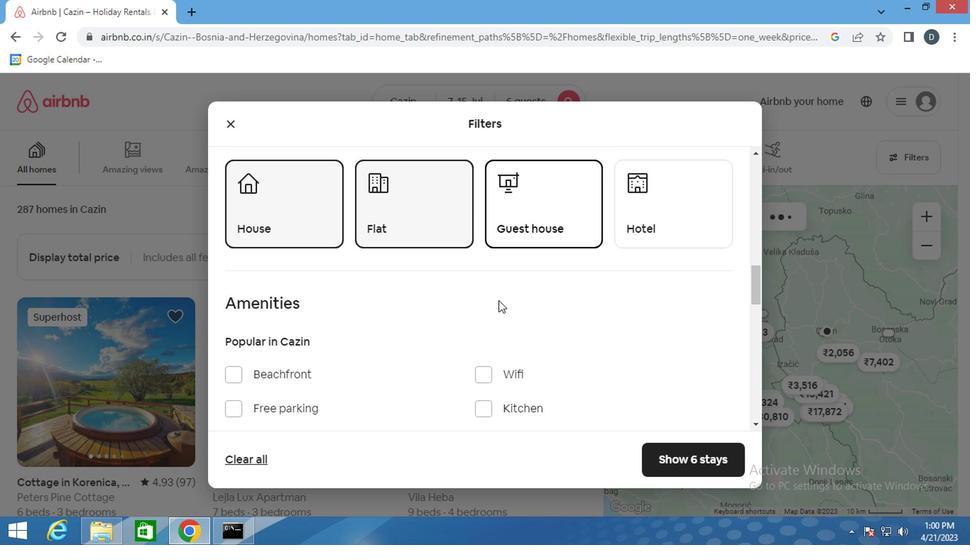 
Action: Mouse scrolled (483, 311) with delta (0, -1)
Screenshot: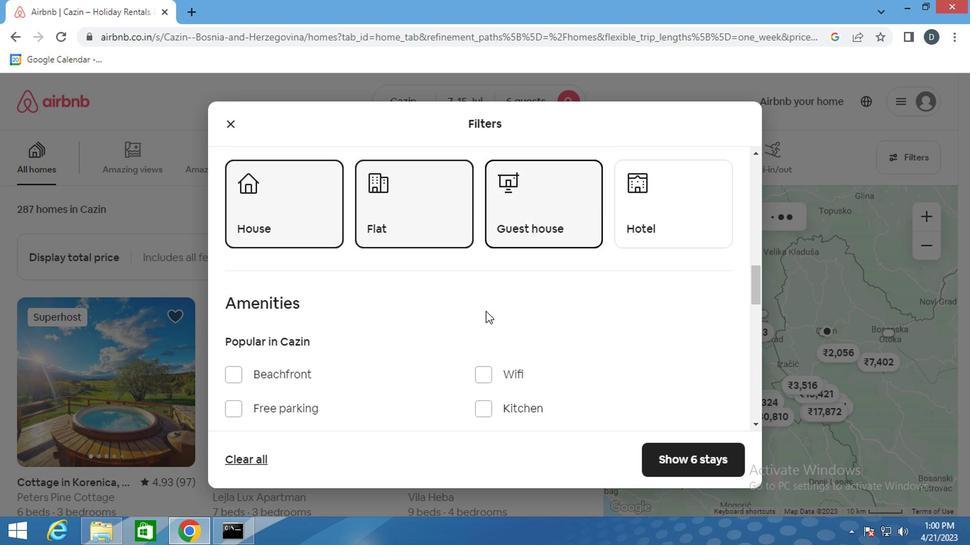 
Action: Mouse scrolled (483, 311) with delta (0, -1)
Screenshot: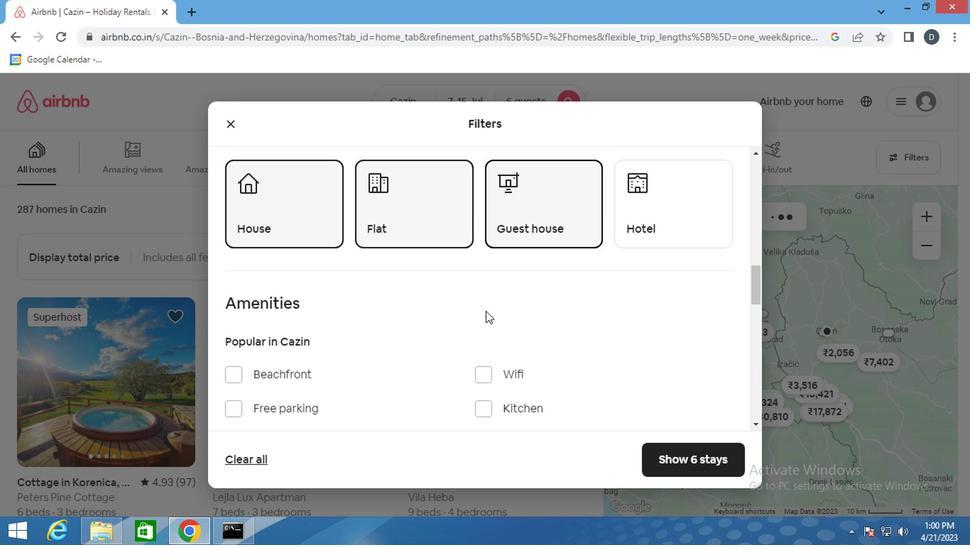 
Action: Mouse moved to (272, 258)
Screenshot: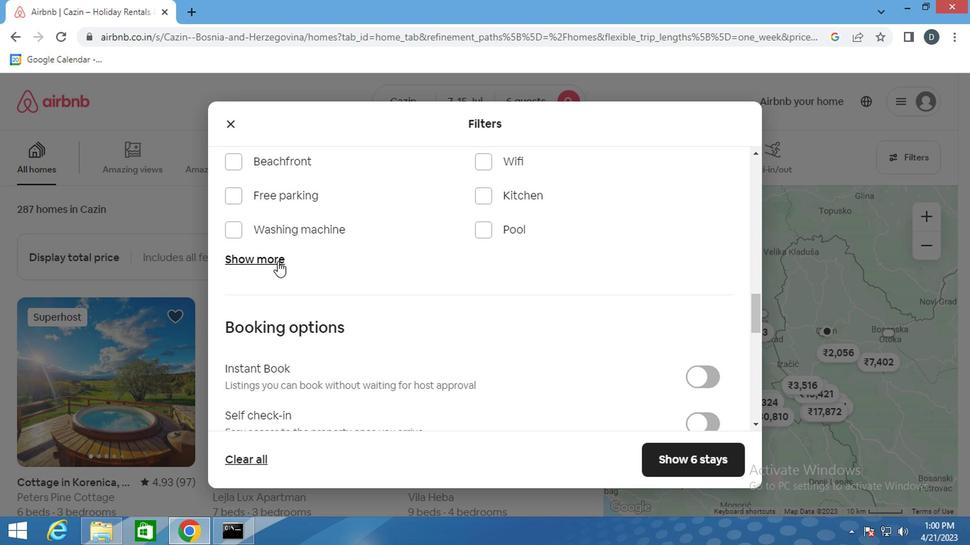
Action: Mouse pressed left at (272, 258)
Screenshot: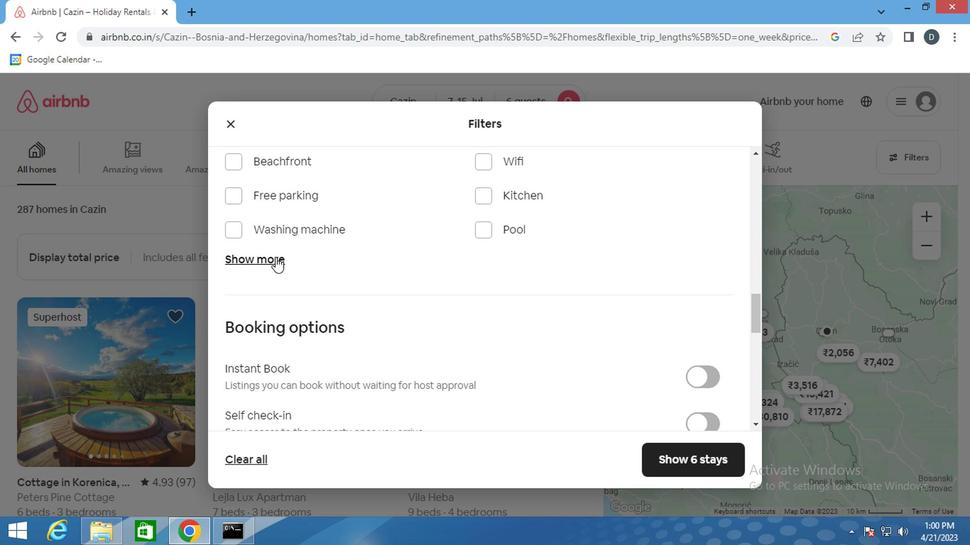 
Action: Mouse moved to (274, 342)
Screenshot: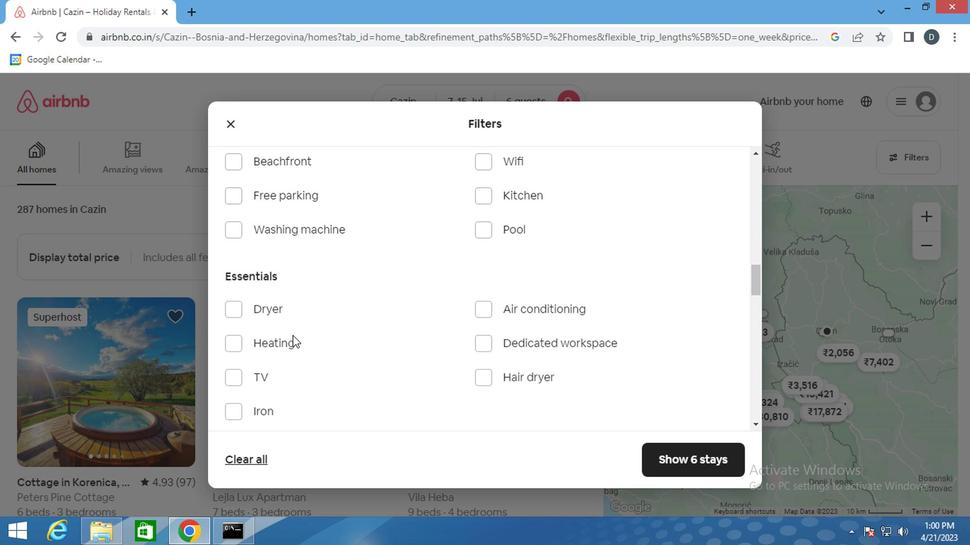 
Action: Mouse pressed left at (274, 342)
Screenshot: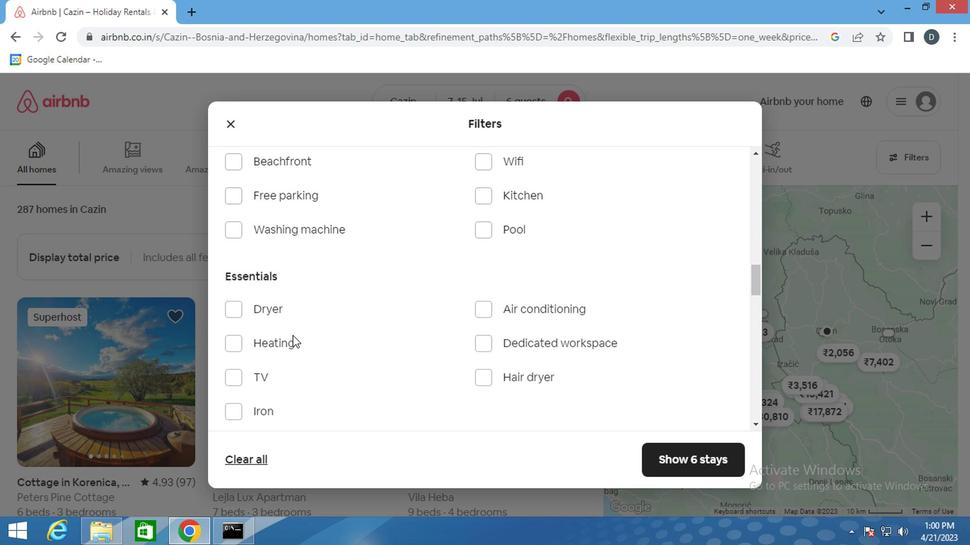 
Action: Mouse moved to (351, 342)
Screenshot: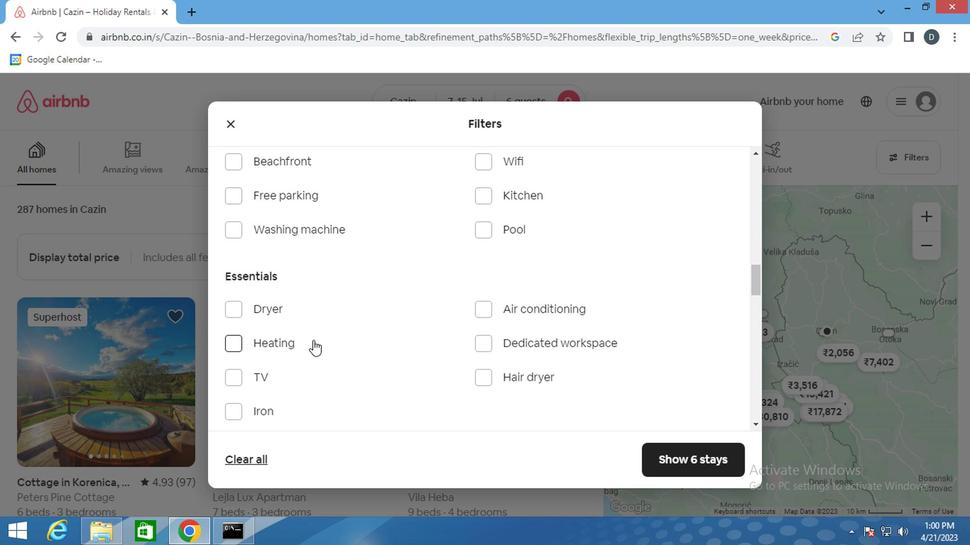 
Action: Mouse scrolled (351, 341) with delta (0, -1)
Screenshot: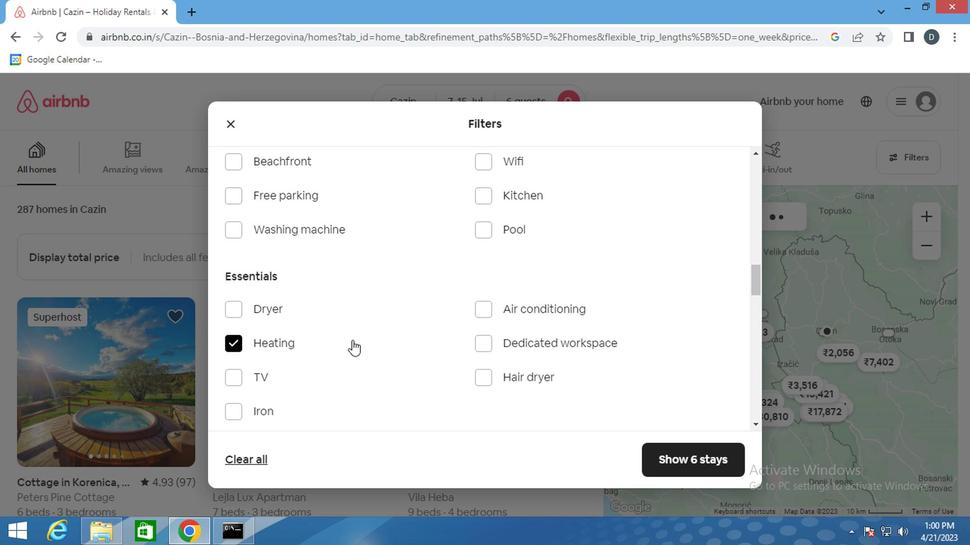 
Action: Mouse scrolled (351, 341) with delta (0, -1)
Screenshot: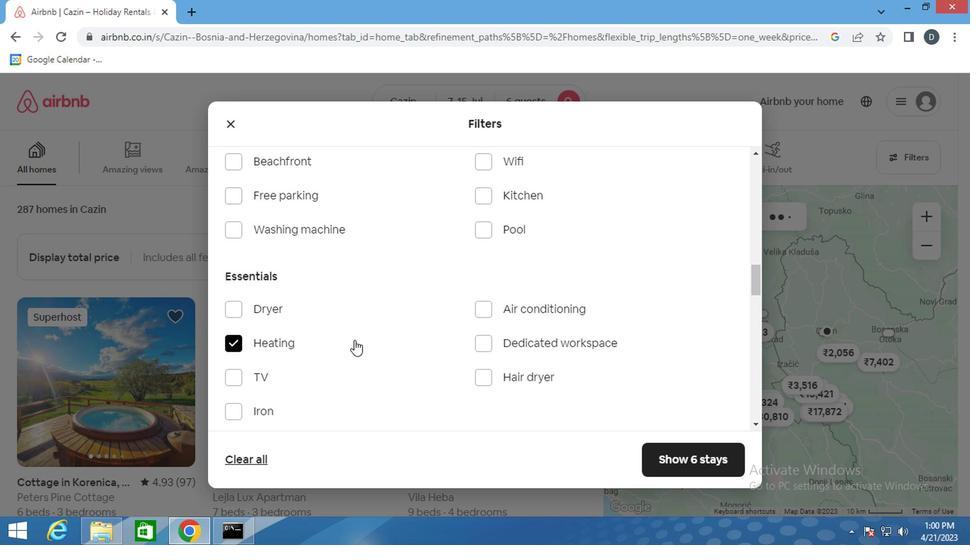 
Action: Mouse scrolled (351, 341) with delta (0, -1)
Screenshot: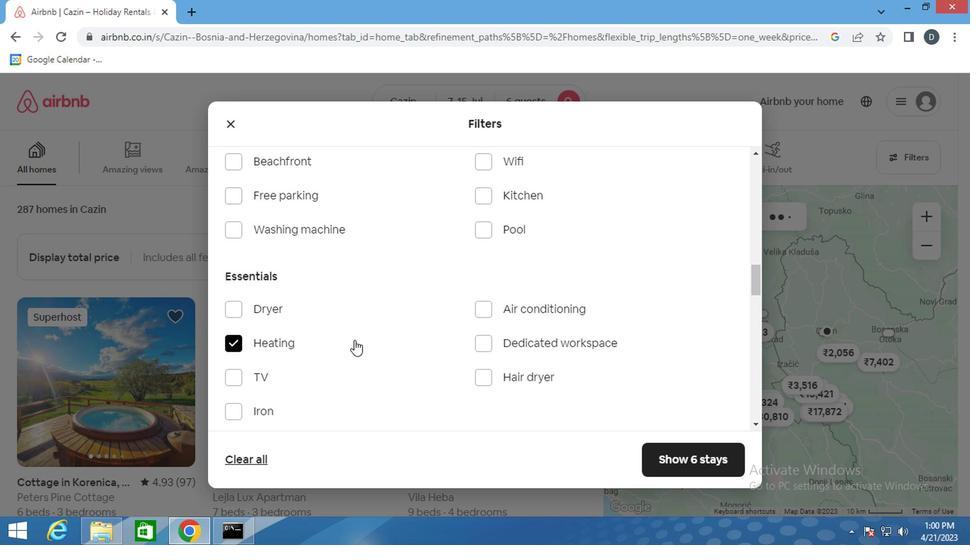 
Action: Mouse scrolled (351, 341) with delta (0, -1)
Screenshot: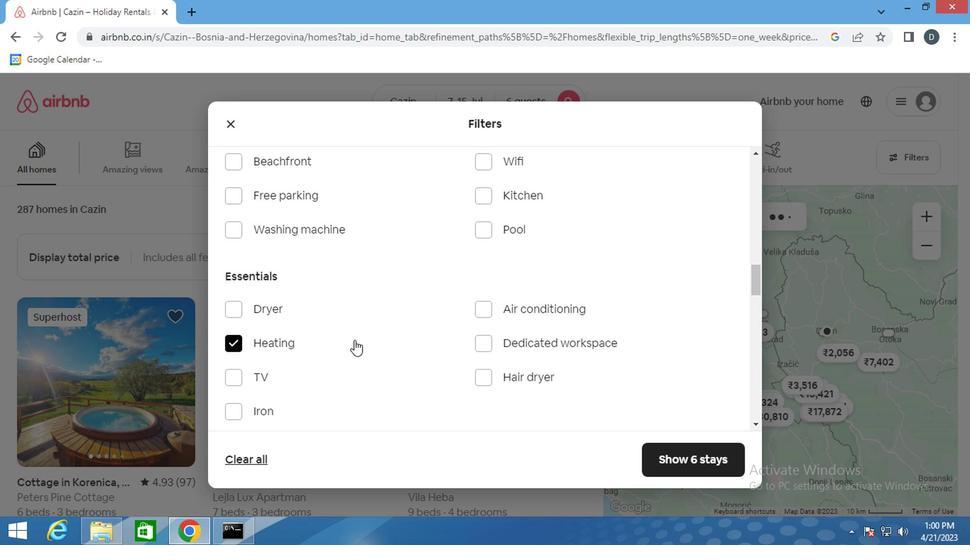 
Action: Mouse scrolled (351, 341) with delta (0, -1)
Screenshot: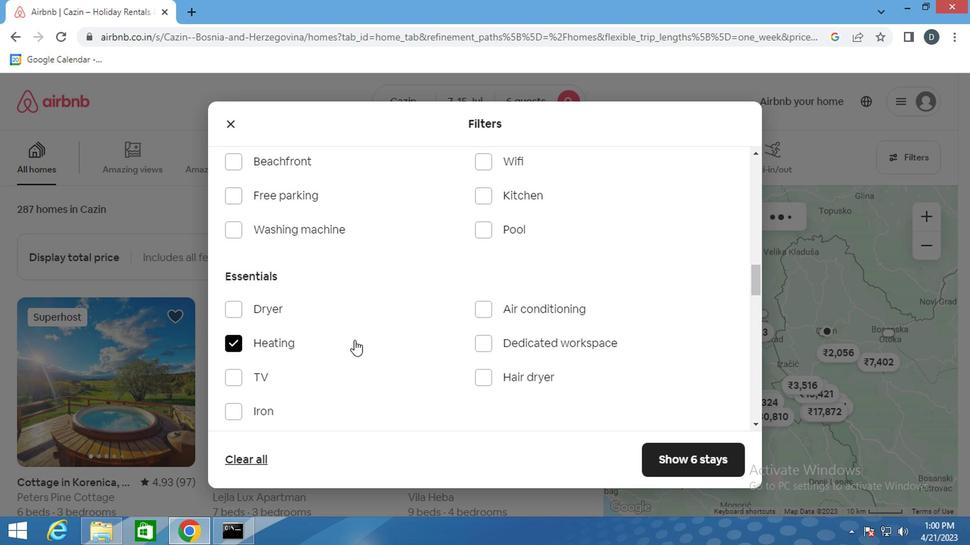 
Action: Mouse scrolled (351, 341) with delta (0, -1)
Screenshot: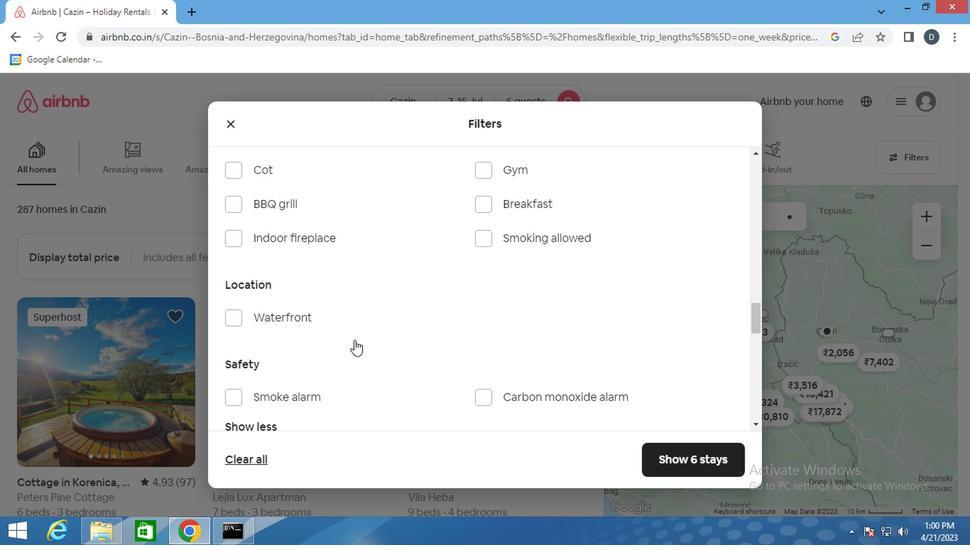 
Action: Mouse scrolled (351, 341) with delta (0, -1)
Screenshot: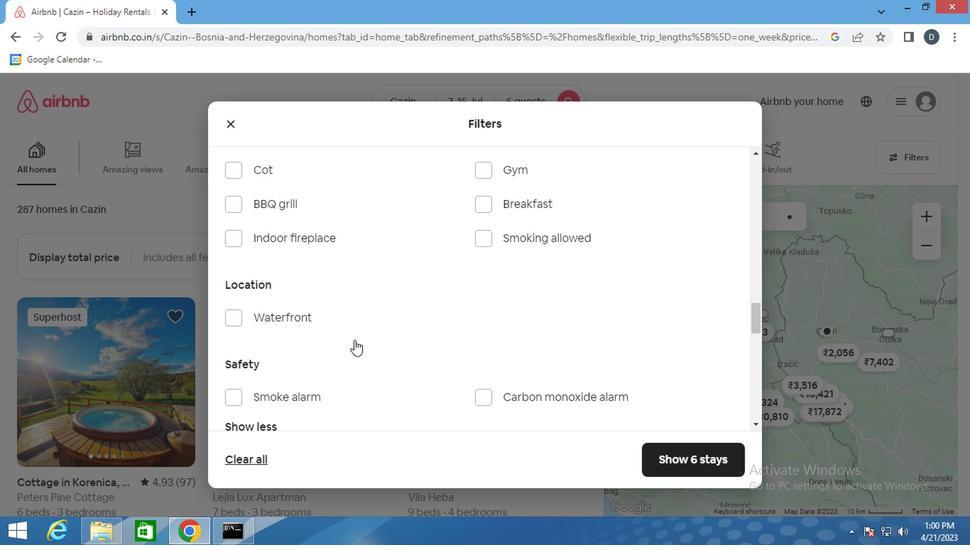 
Action: Mouse scrolled (351, 341) with delta (0, -1)
Screenshot: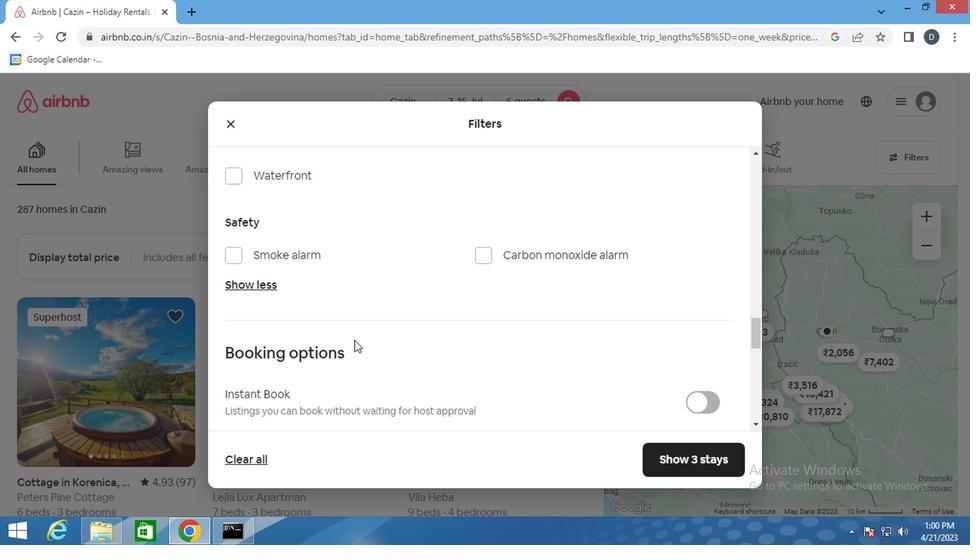 
Action: Mouse scrolled (351, 341) with delta (0, -1)
Screenshot: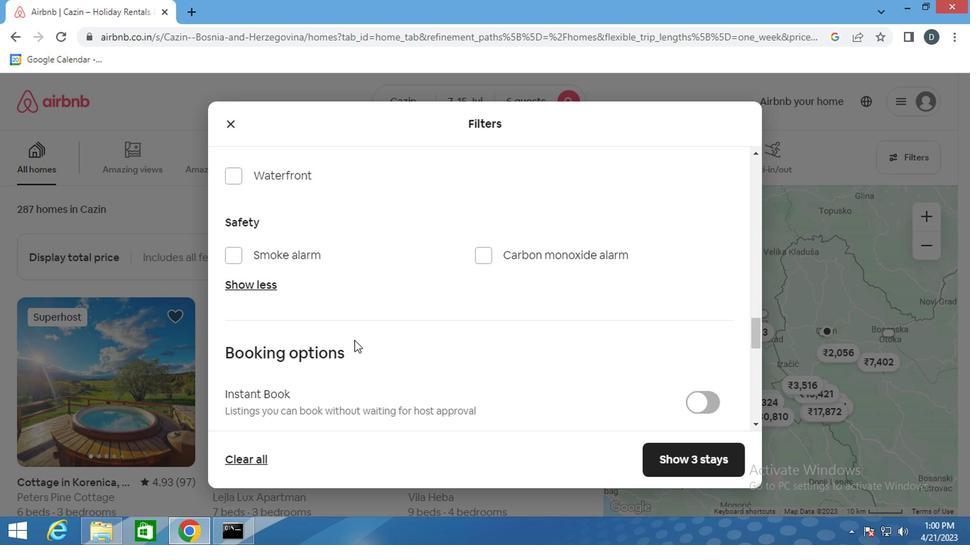 
Action: Mouse scrolled (351, 341) with delta (0, -1)
Screenshot: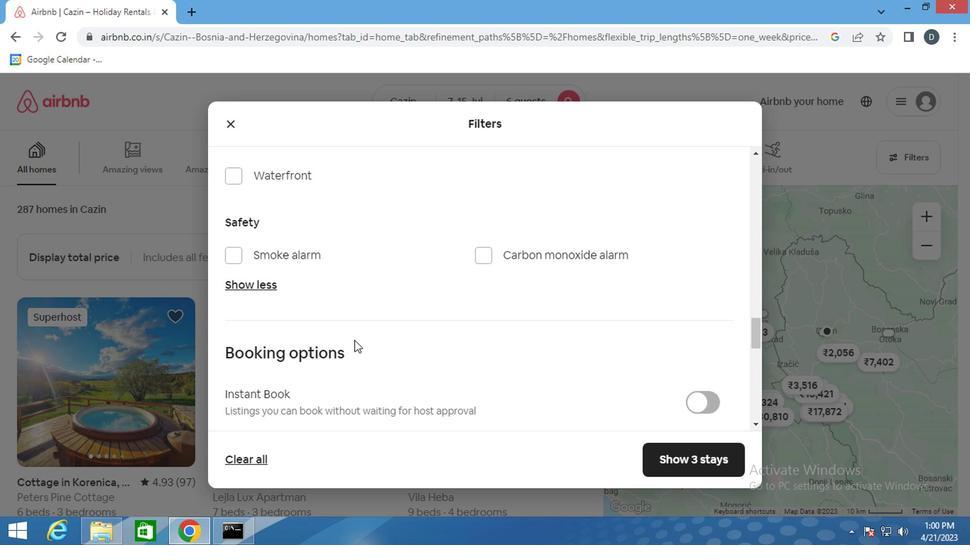
Action: Mouse moved to (680, 242)
Screenshot: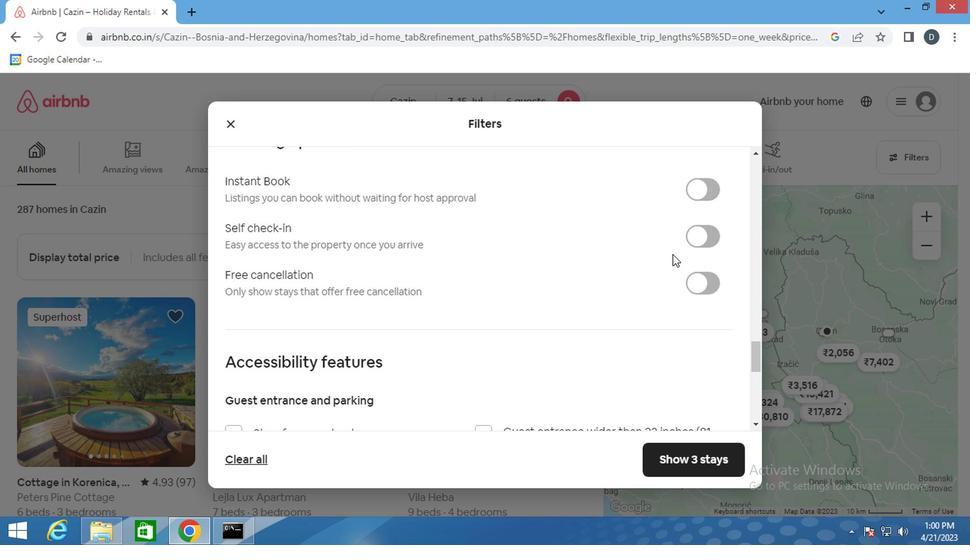 
Action: Mouse pressed left at (680, 242)
Screenshot: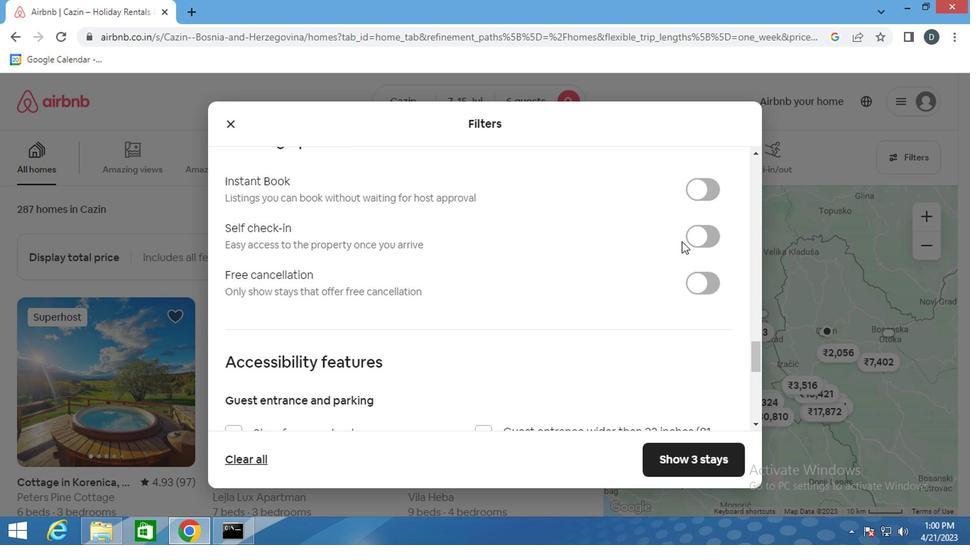 
Action: Mouse moved to (690, 234)
Screenshot: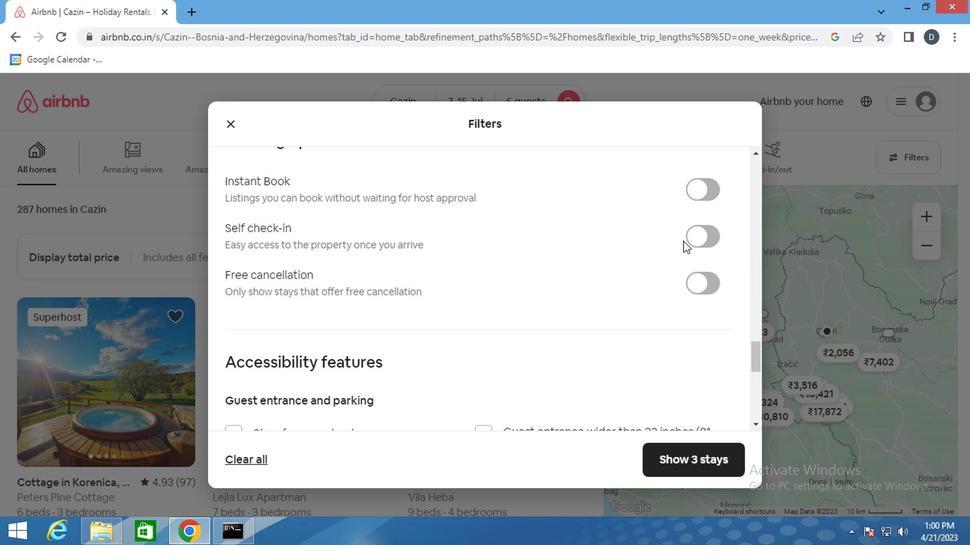 
Action: Mouse pressed left at (690, 234)
Screenshot: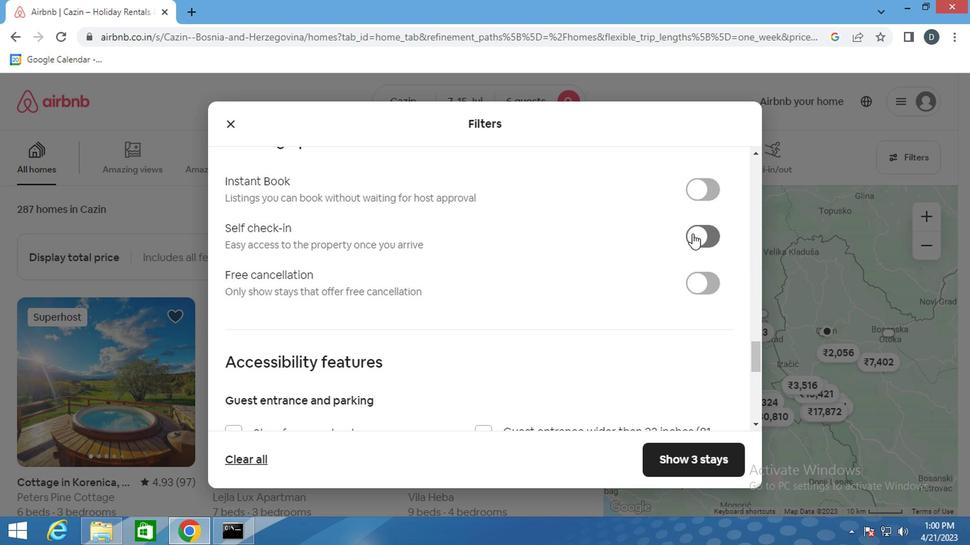 
Action: Mouse moved to (514, 279)
Screenshot: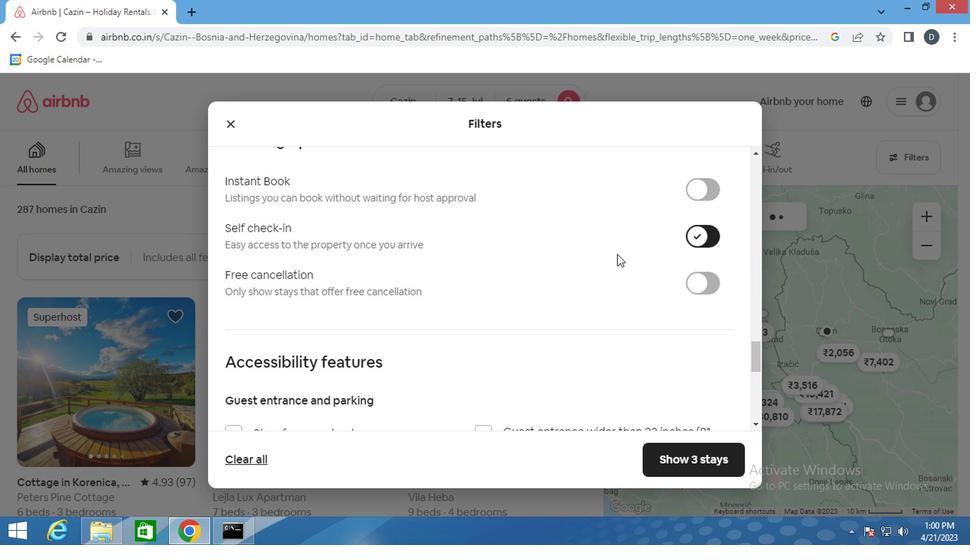 
Action: Mouse scrolled (514, 278) with delta (0, -1)
Screenshot: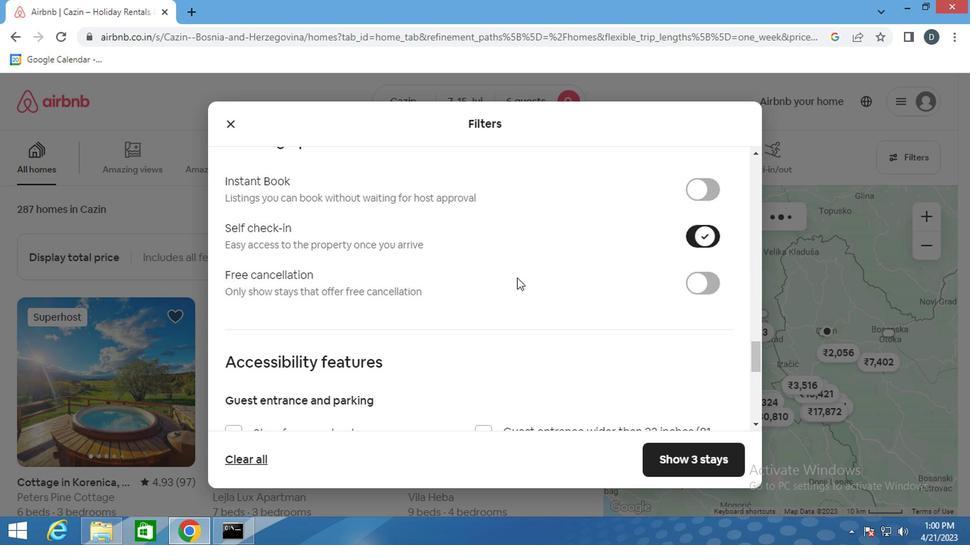 
Action: Mouse scrolled (514, 278) with delta (0, -1)
Screenshot: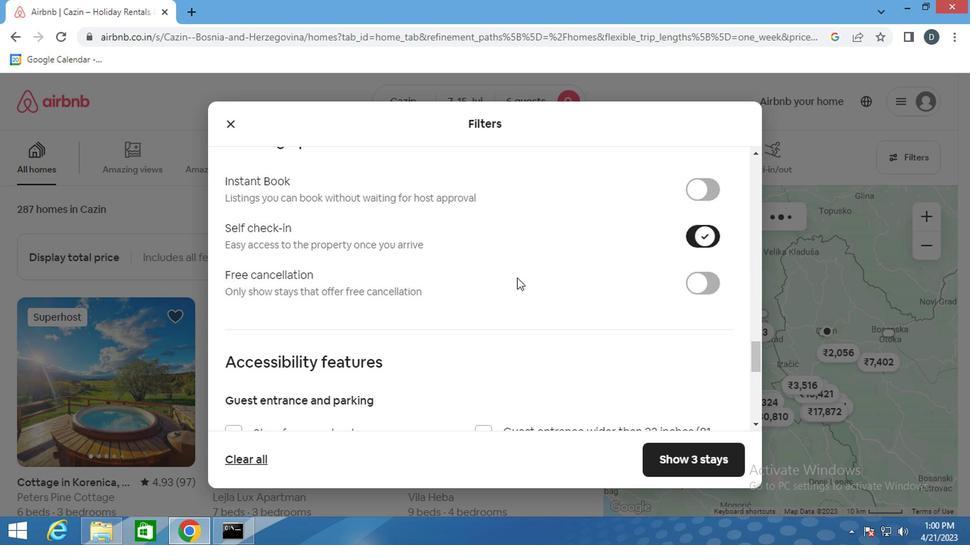 
Action: Mouse scrolled (514, 278) with delta (0, -1)
Screenshot: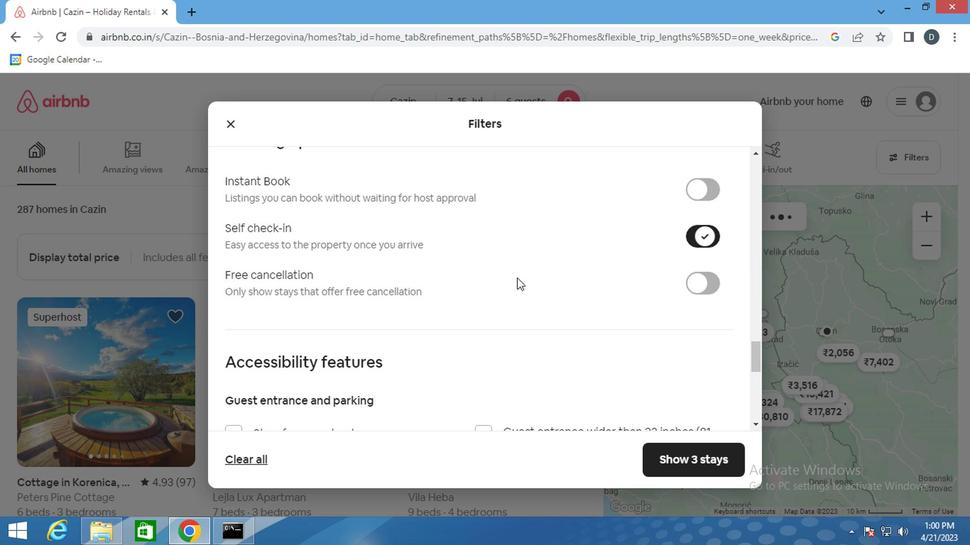 
Action: Mouse scrolled (514, 278) with delta (0, -1)
Screenshot: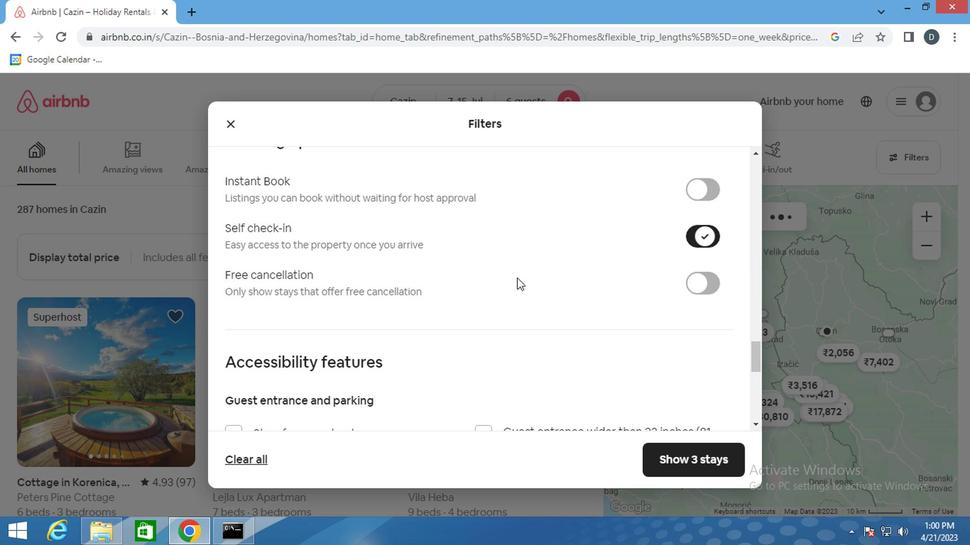 
Action: Mouse moved to (512, 279)
Screenshot: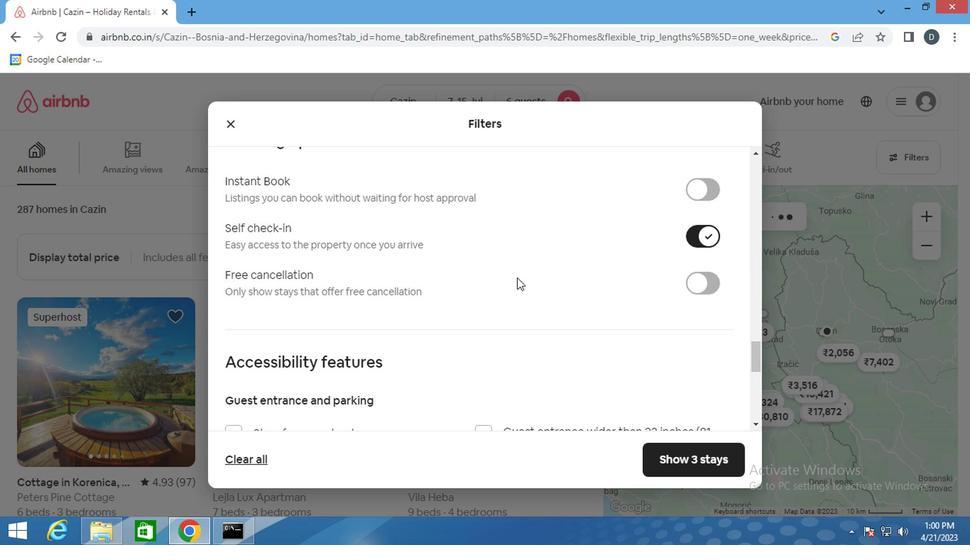 
Action: Mouse scrolled (512, 279) with delta (0, 0)
Screenshot: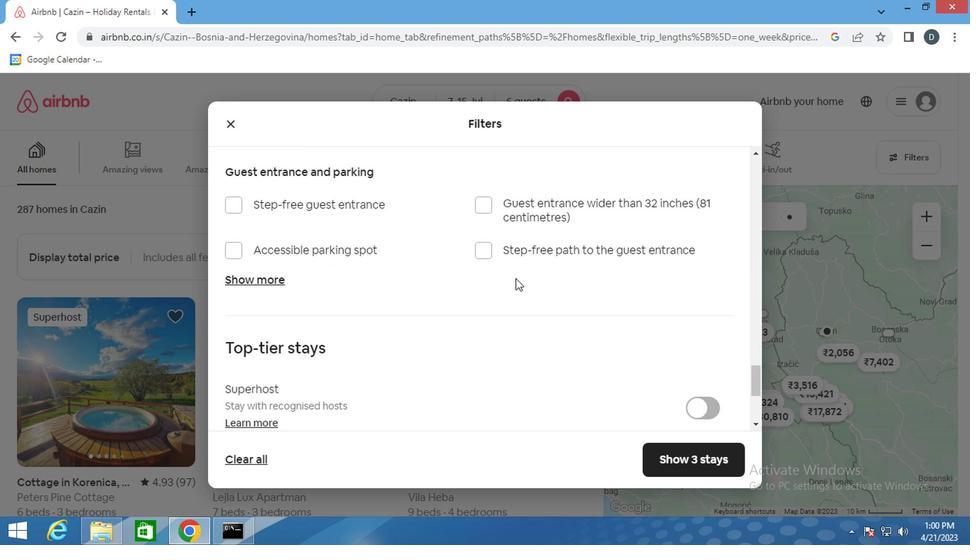 
Action: Mouse scrolled (512, 279) with delta (0, 0)
Screenshot: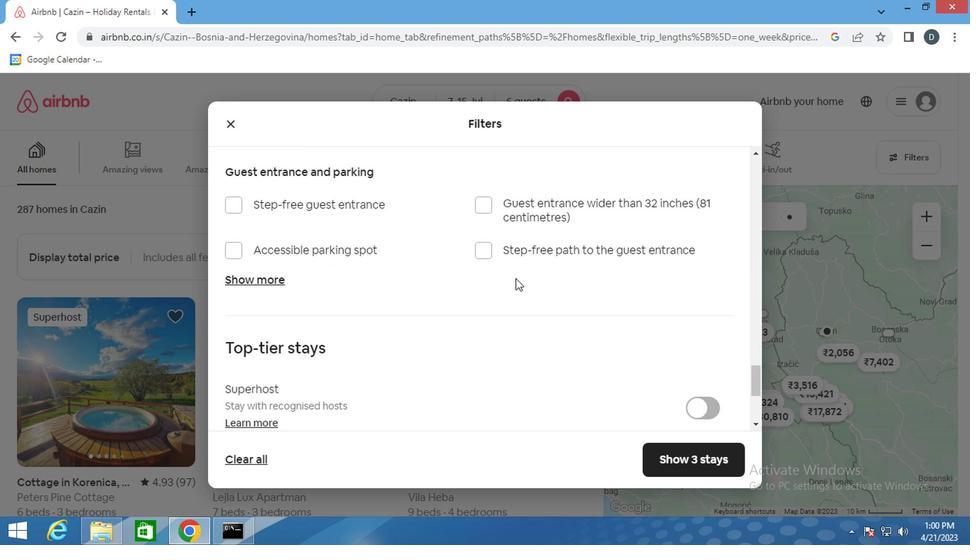 
Action: Mouse scrolled (512, 279) with delta (0, 0)
Screenshot: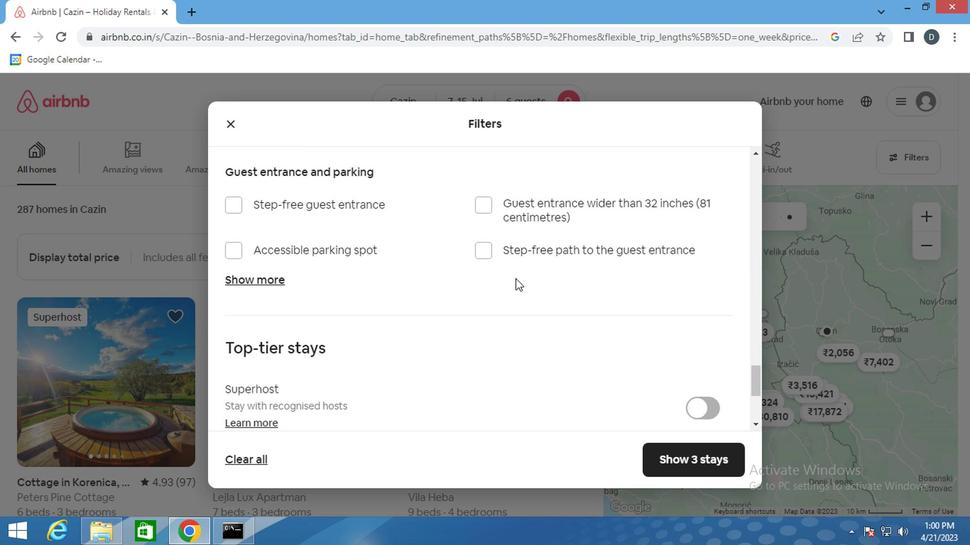 
Action: Mouse scrolled (512, 279) with delta (0, 0)
Screenshot: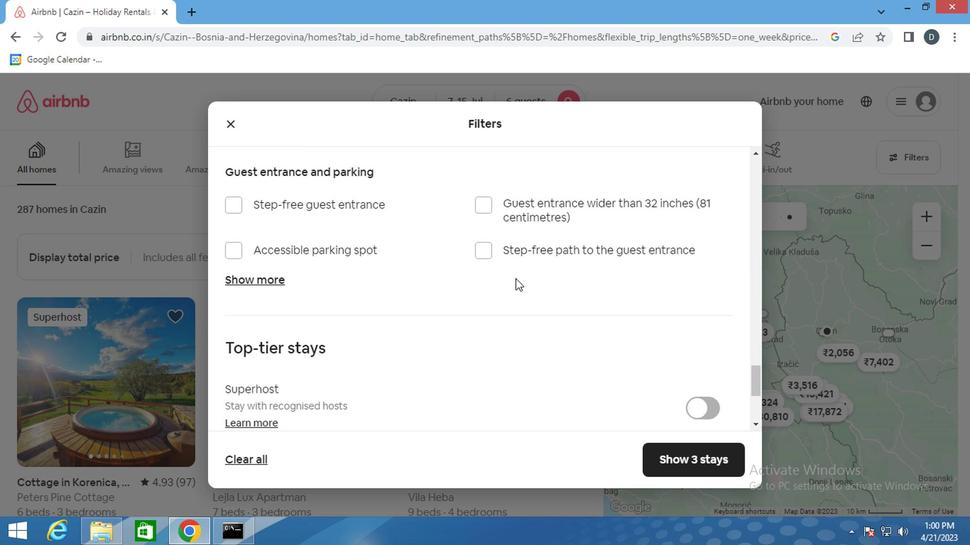 
Action: Mouse moved to (267, 342)
Screenshot: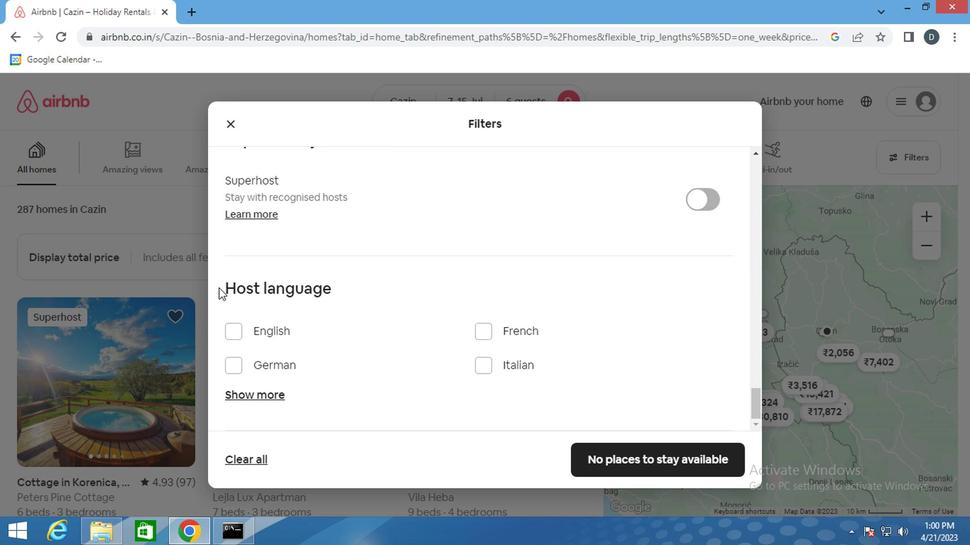 
Action: Mouse pressed left at (267, 342)
Screenshot: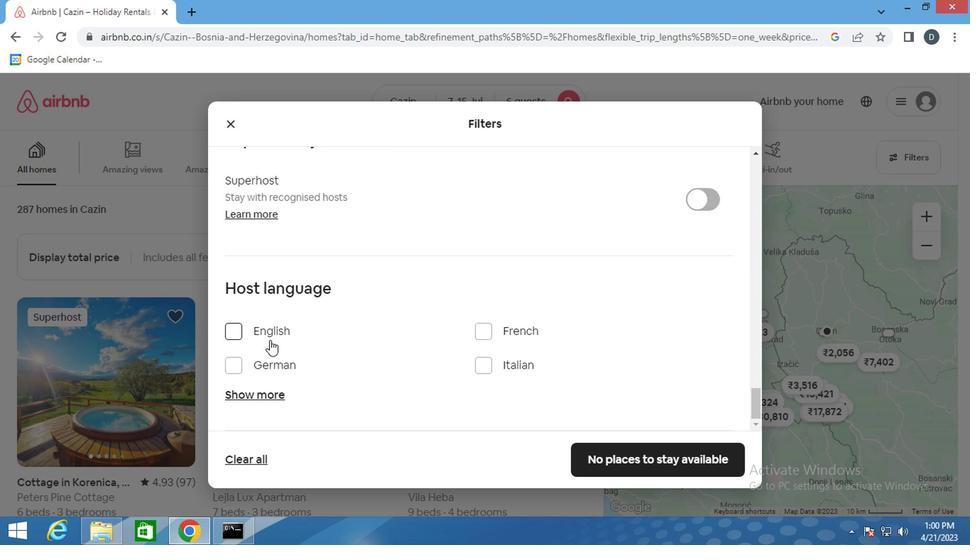 
Action: Mouse moved to (615, 453)
Screenshot: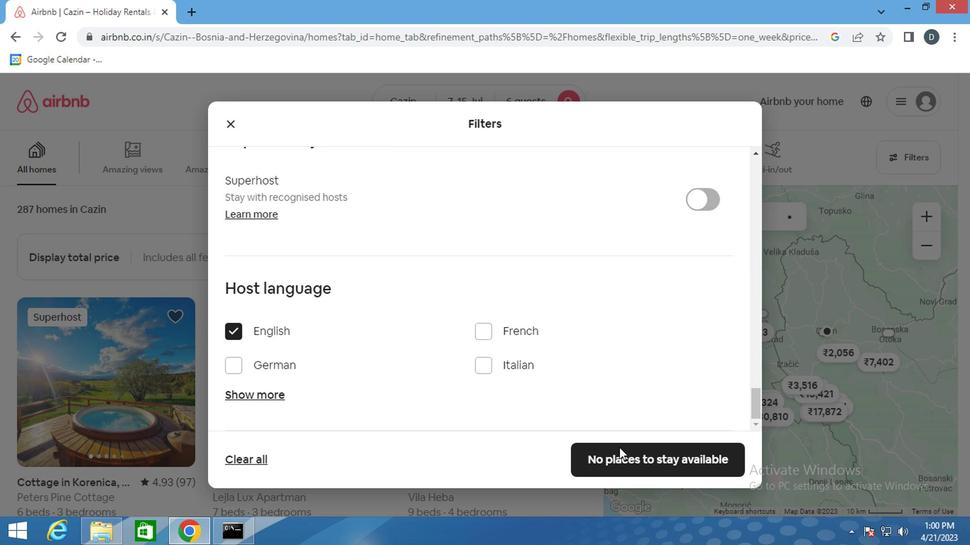 
Action: Mouse pressed left at (615, 453)
Screenshot: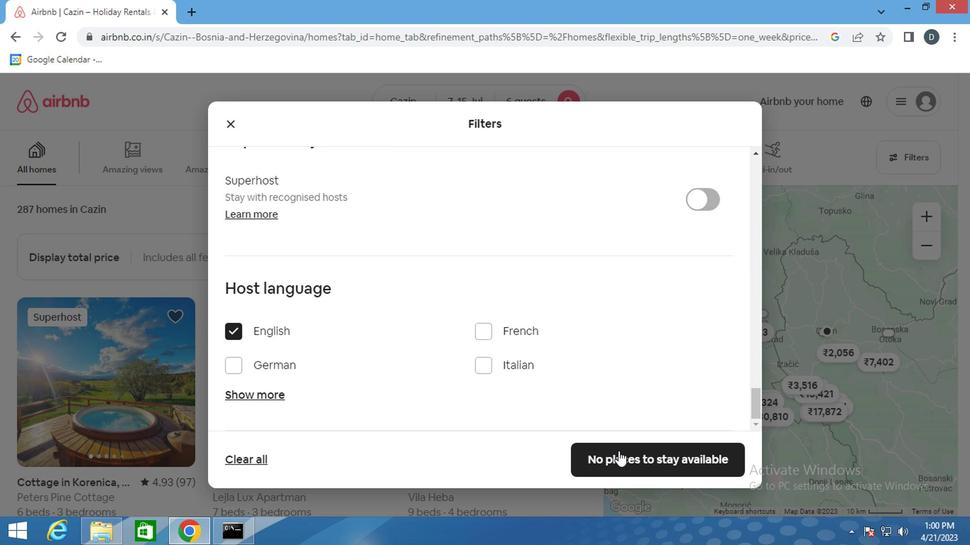 
Action: Mouse moved to (462, 272)
Screenshot: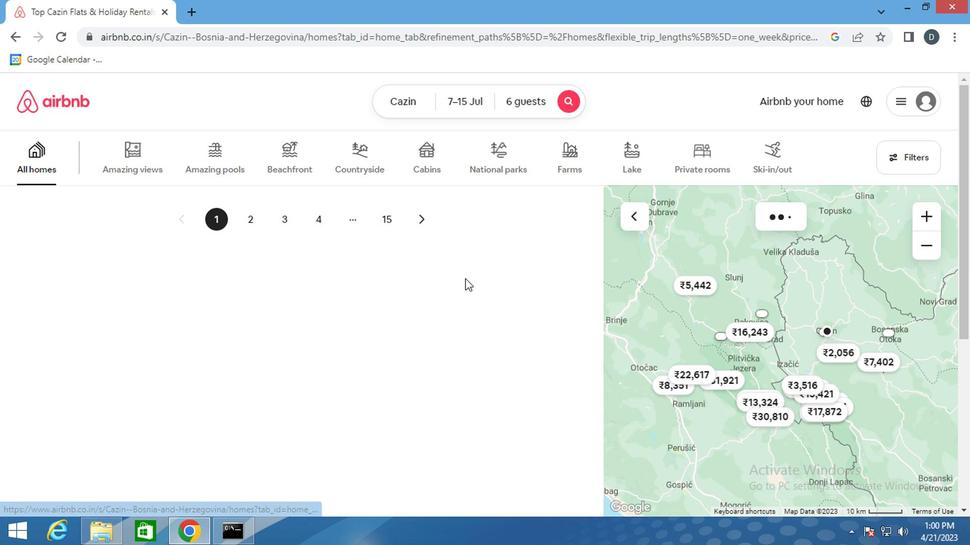 
